 Task: Create a due date automation trigger when advanced on, on the wednesday before a card is due add checklist with checklist "Resume" complete at 11:00 AM.
Action: Mouse moved to (1123, 354)
Screenshot: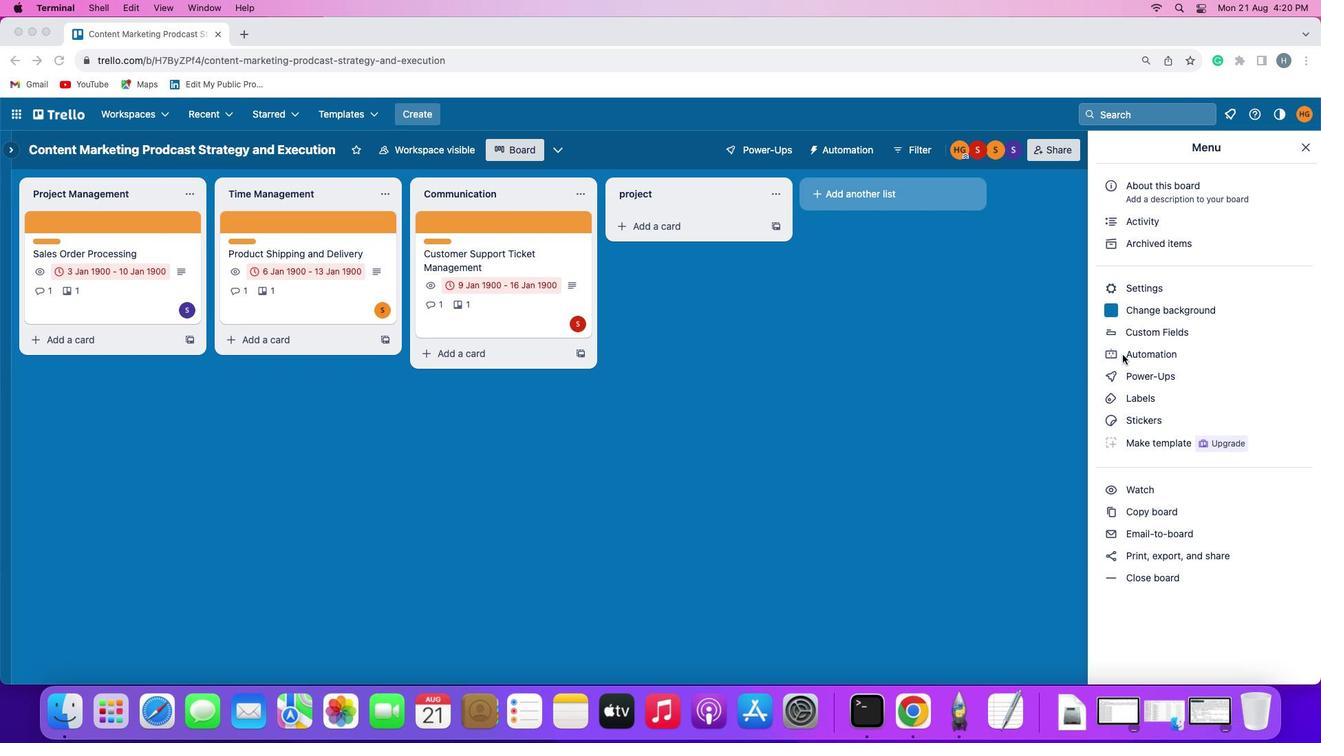 
Action: Mouse pressed left at (1123, 354)
Screenshot: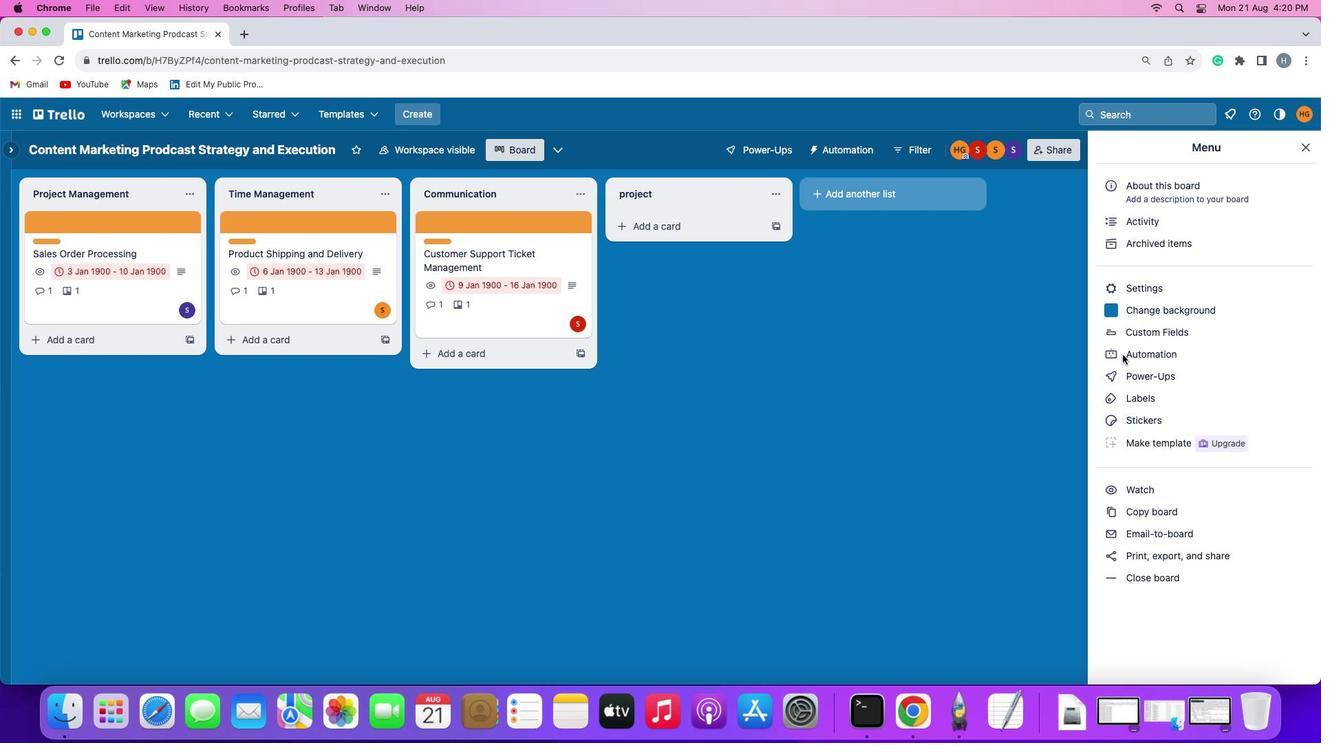 
Action: Mouse moved to (1123, 354)
Screenshot: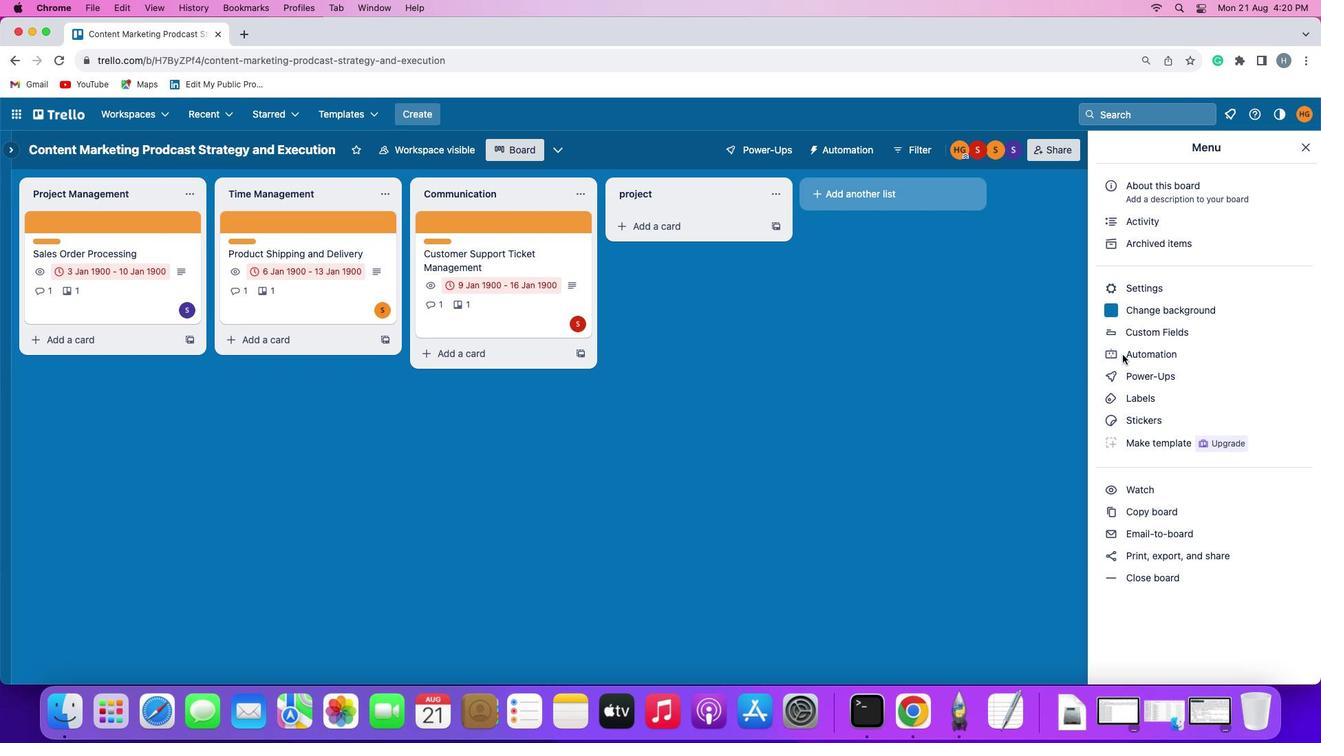 
Action: Mouse pressed left at (1123, 354)
Screenshot: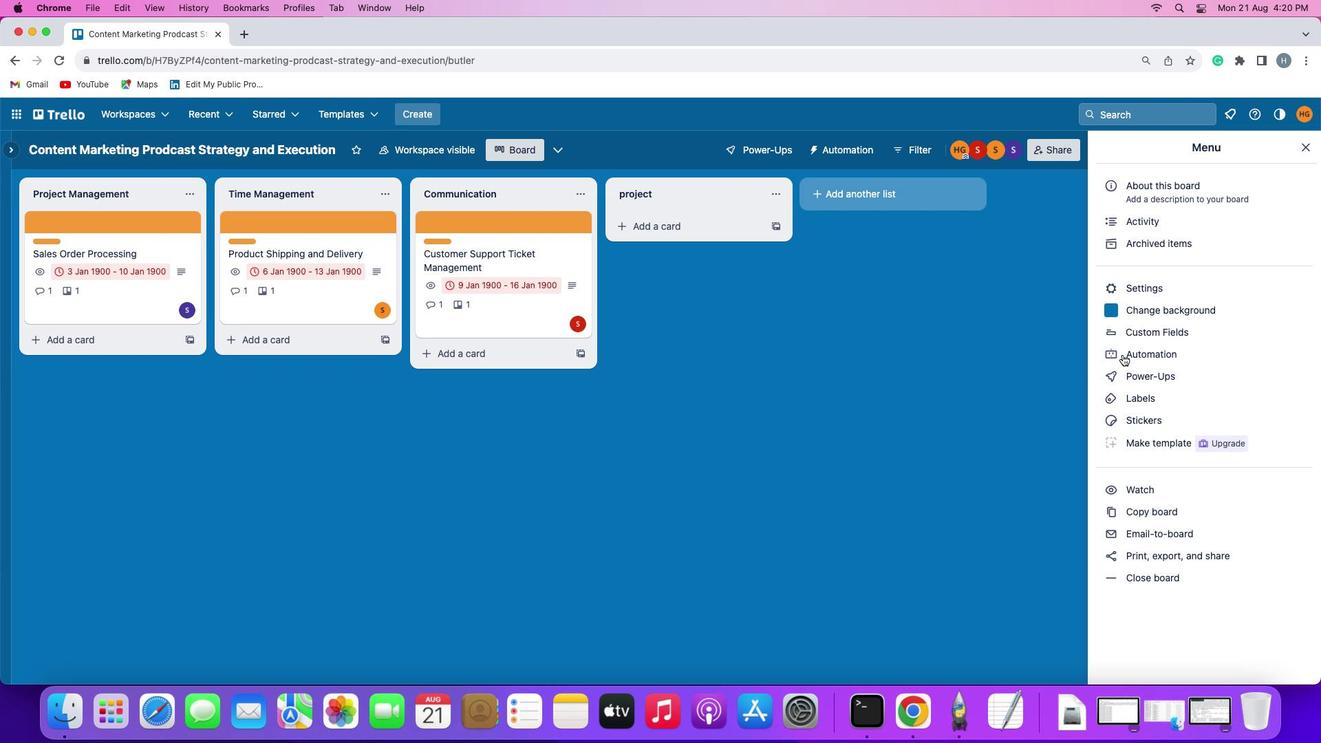 
Action: Mouse moved to (95, 325)
Screenshot: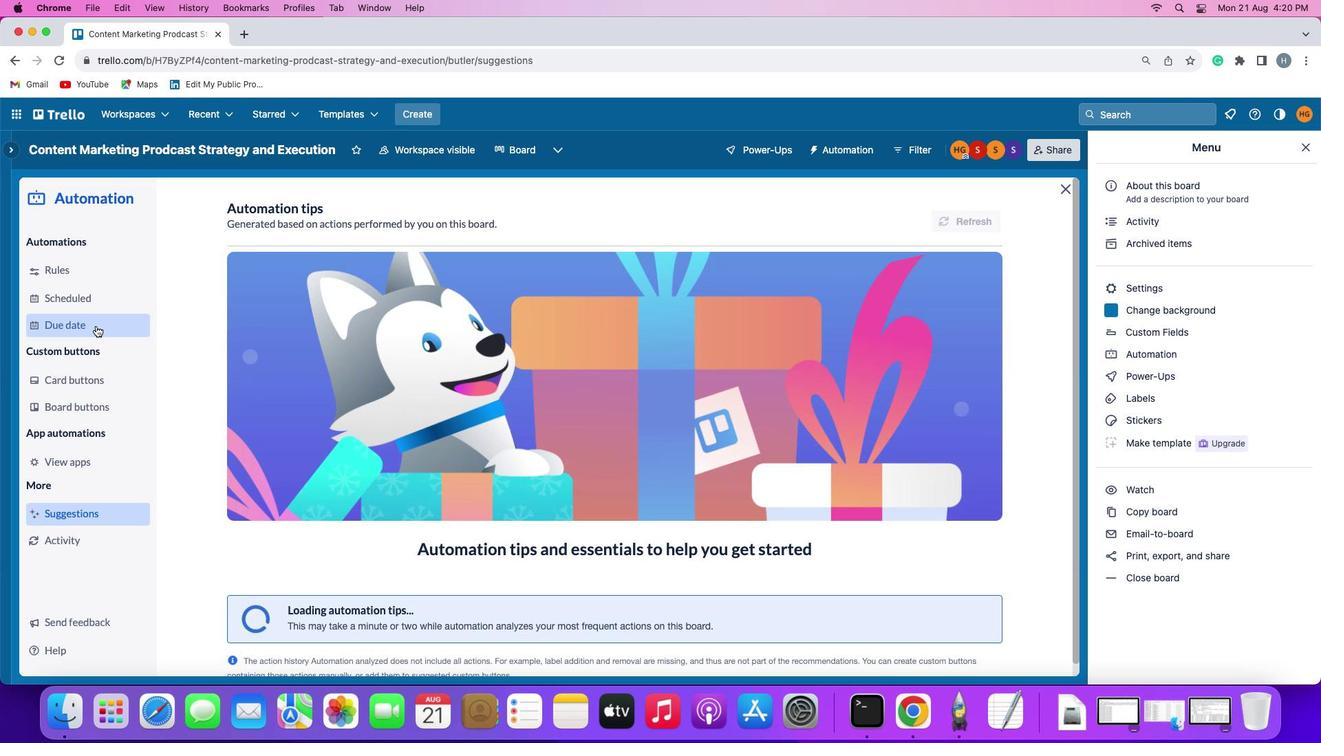 
Action: Mouse pressed left at (95, 325)
Screenshot: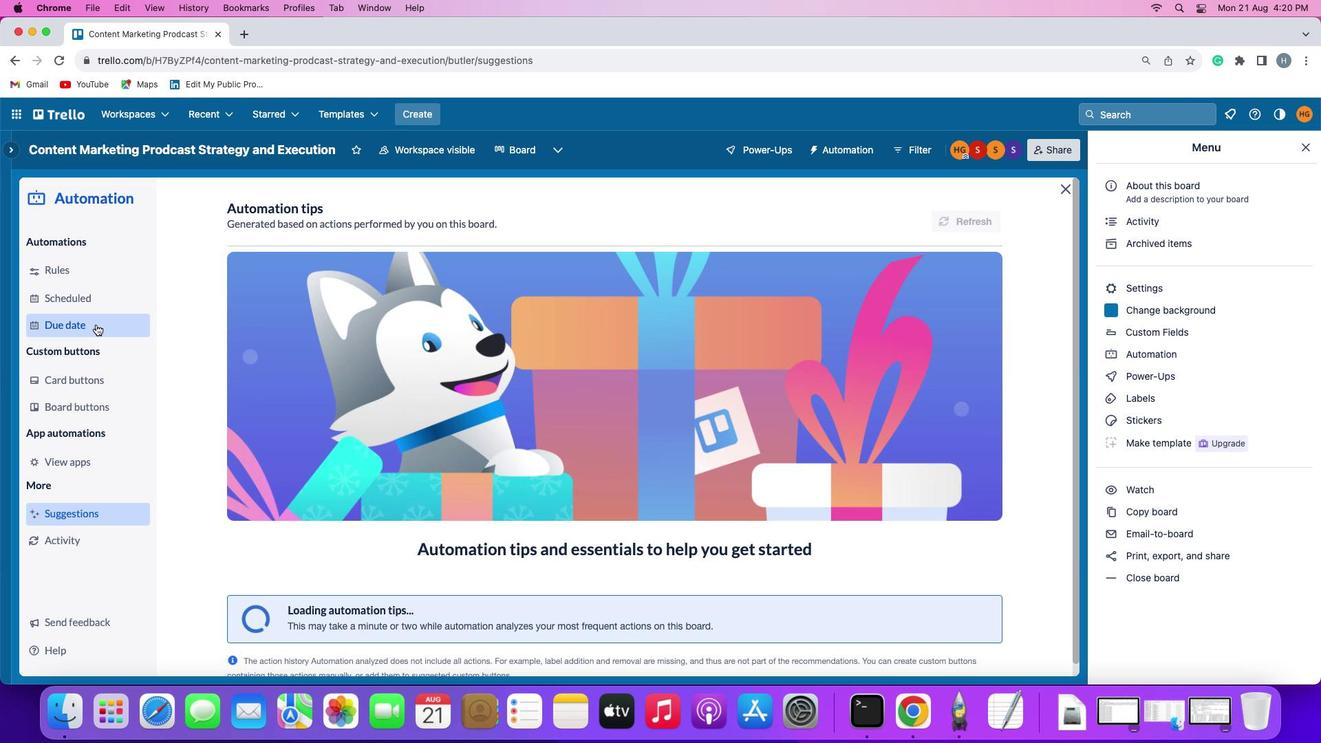 
Action: Mouse moved to (954, 209)
Screenshot: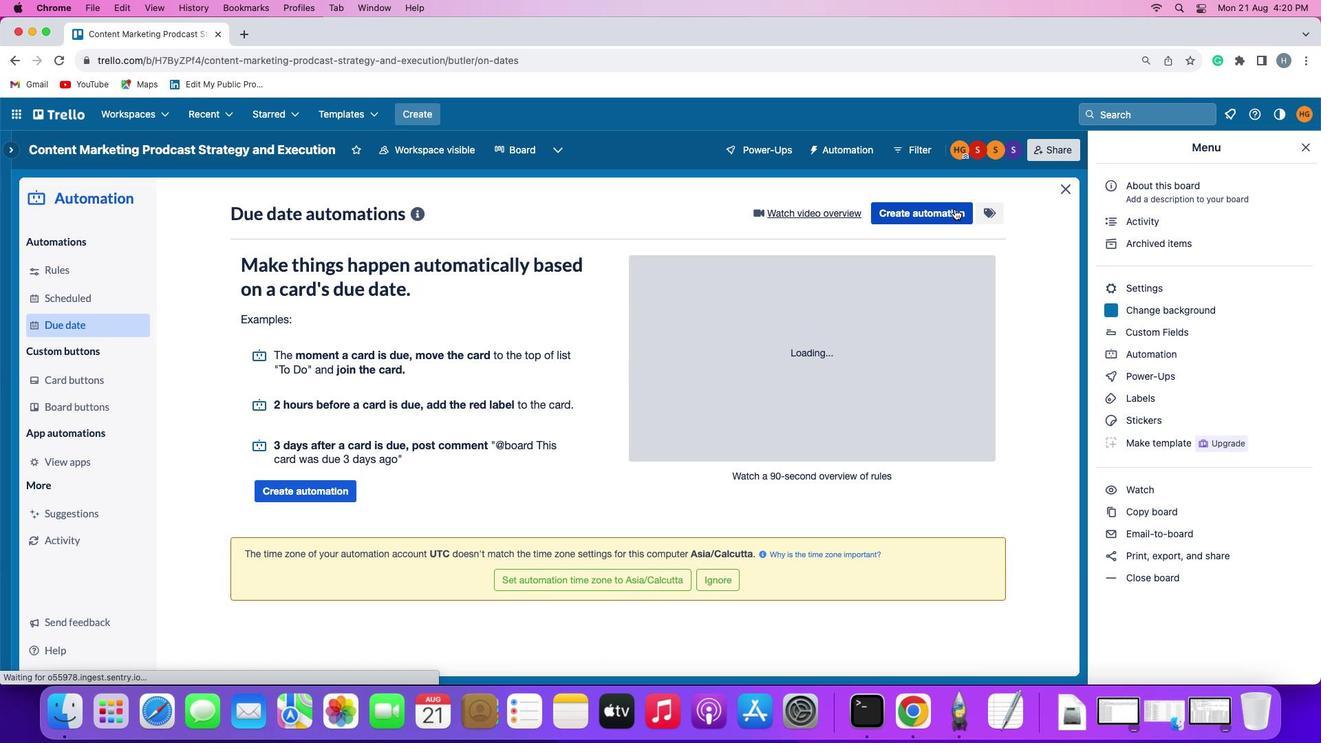 
Action: Mouse pressed left at (954, 209)
Screenshot: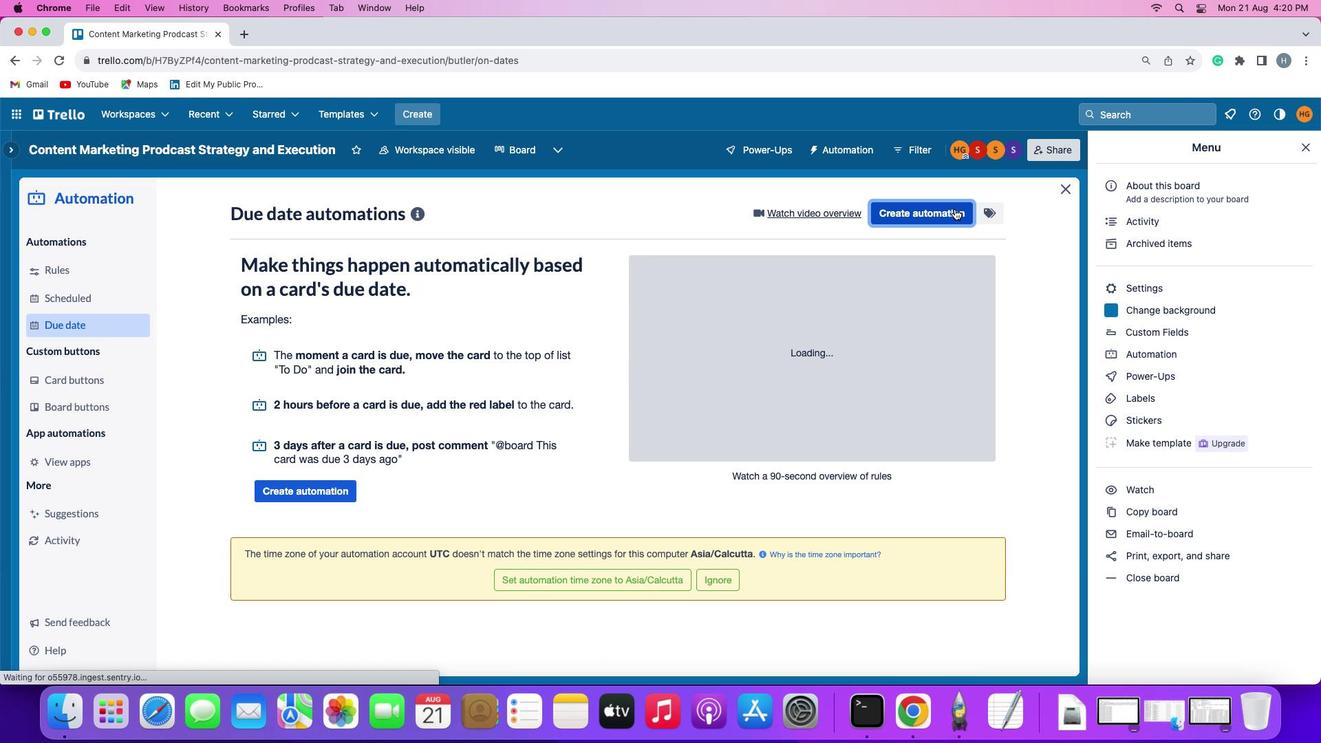 
Action: Mouse moved to (317, 340)
Screenshot: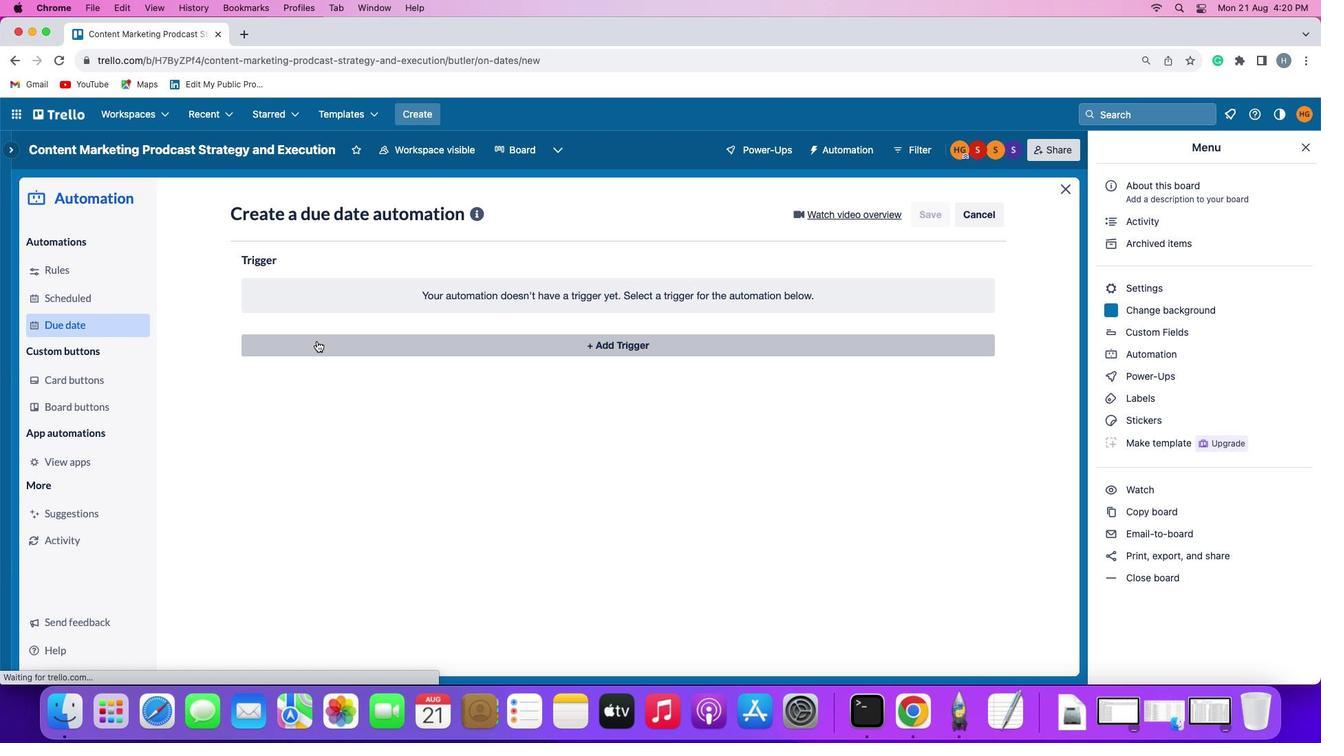 
Action: Mouse pressed left at (317, 340)
Screenshot: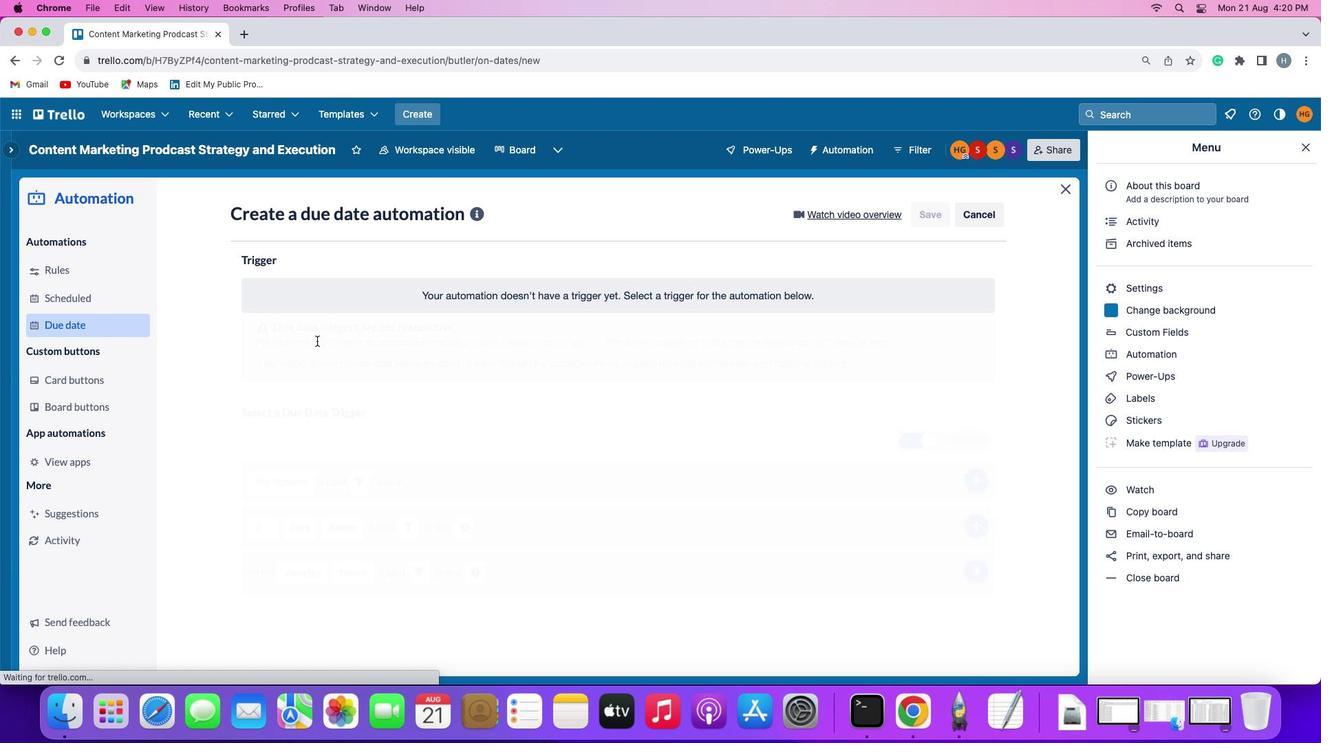 
Action: Mouse moved to (309, 610)
Screenshot: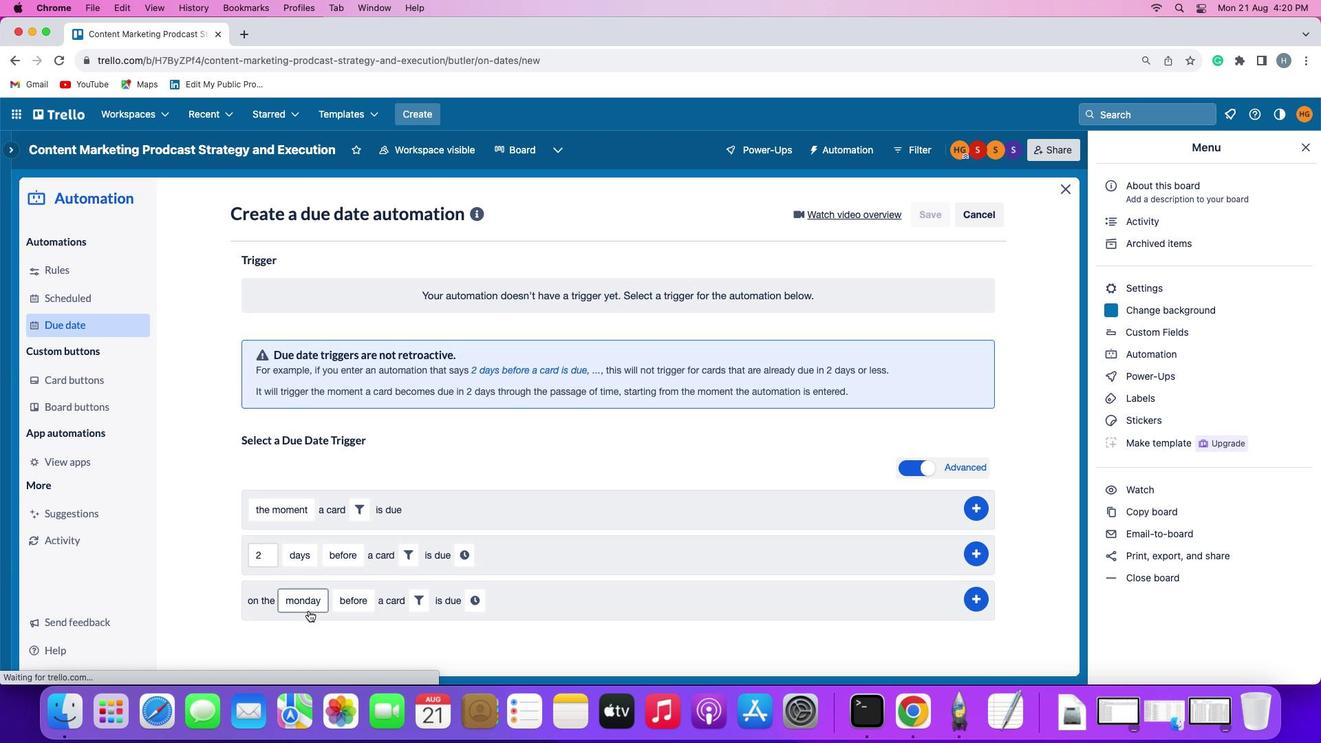 
Action: Mouse pressed left at (309, 610)
Screenshot: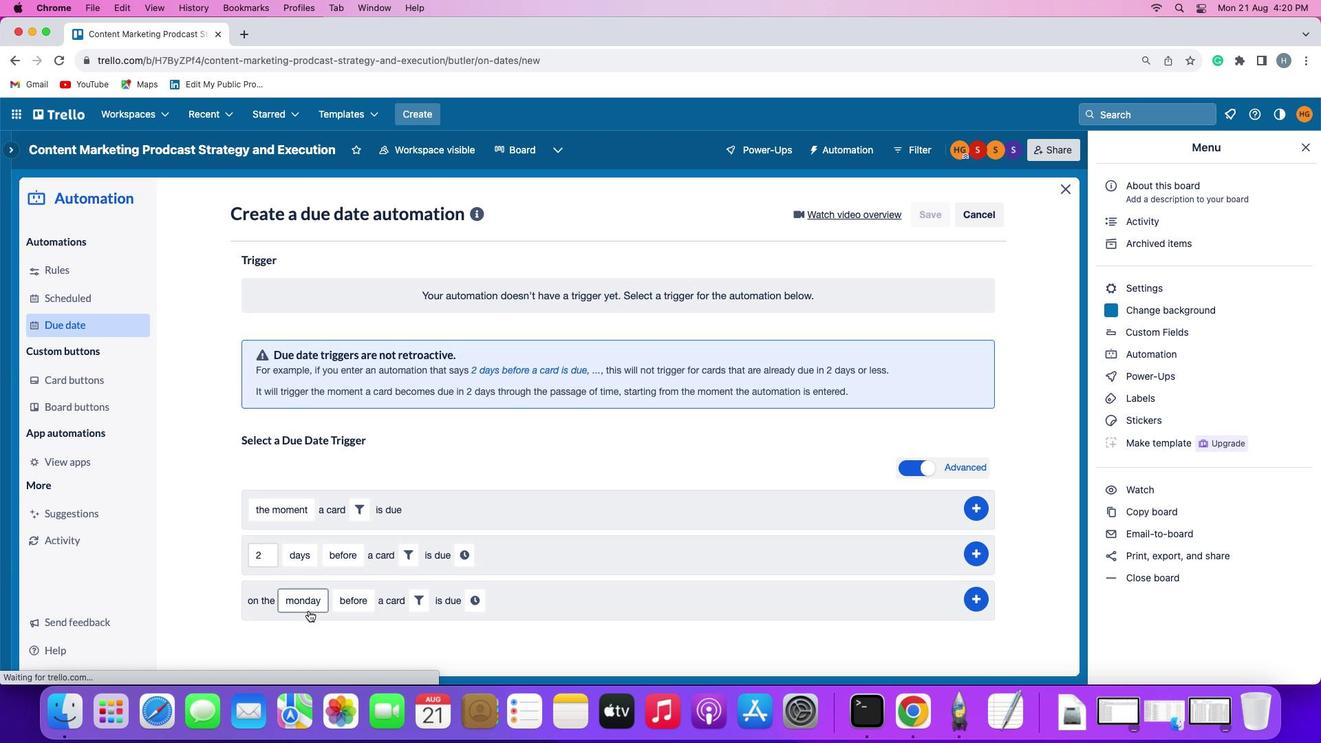 
Action: Mouse moved to (324, 471)
Screenshot: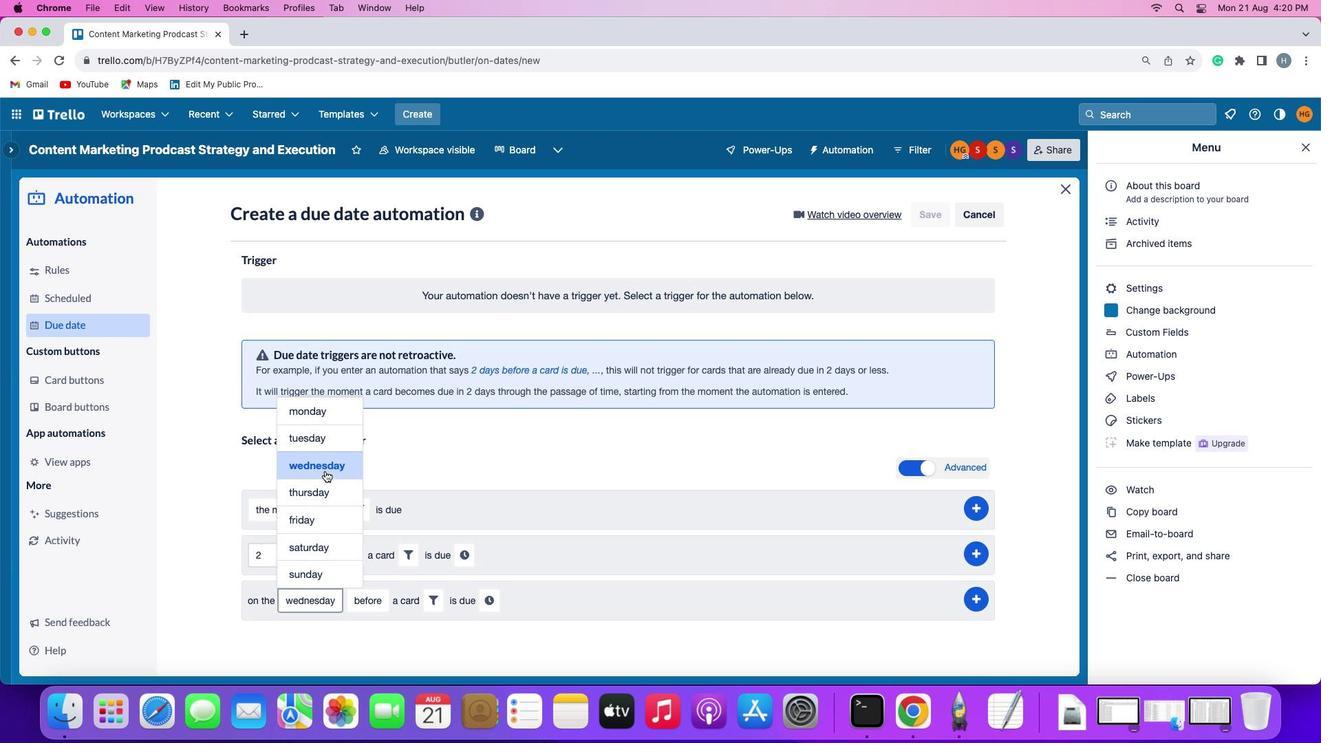 
Action: Mouse pressed left at (324, 471)
Screenshot: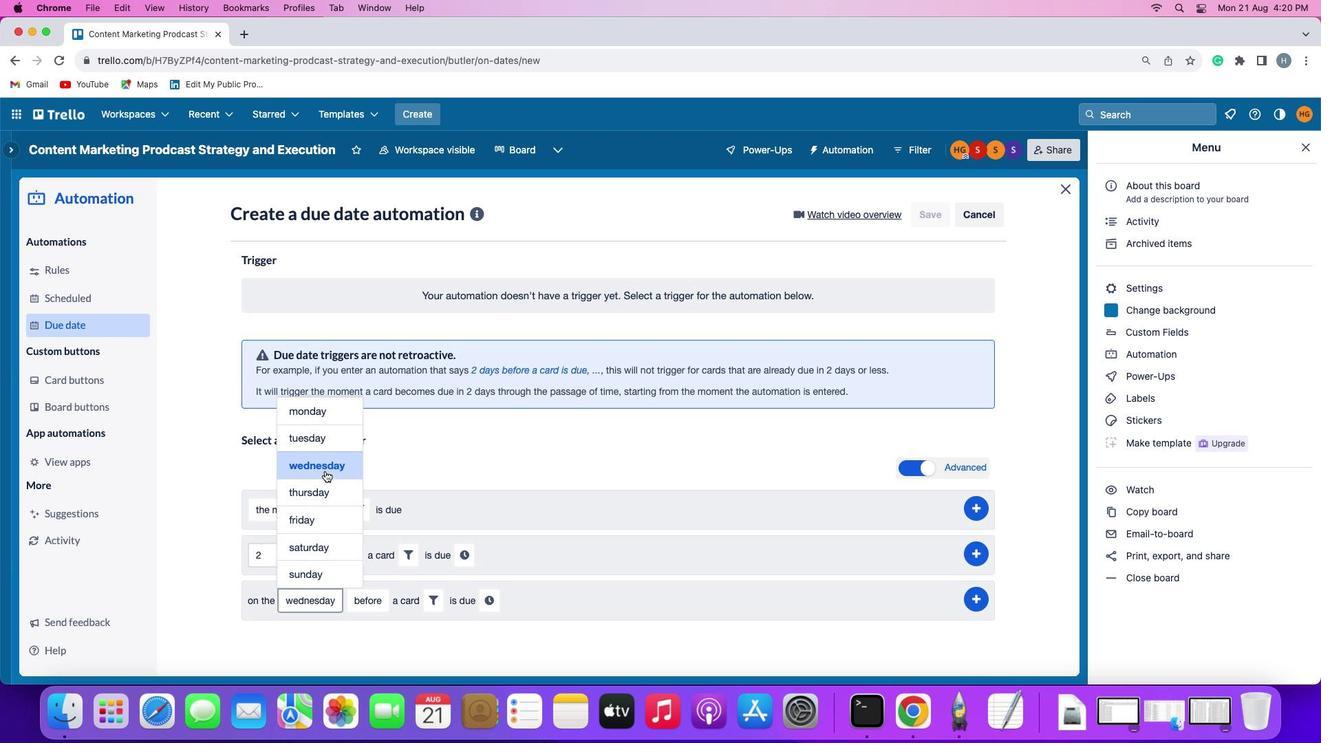 
Action: Mouse moved to (434, 603)
Screenshot: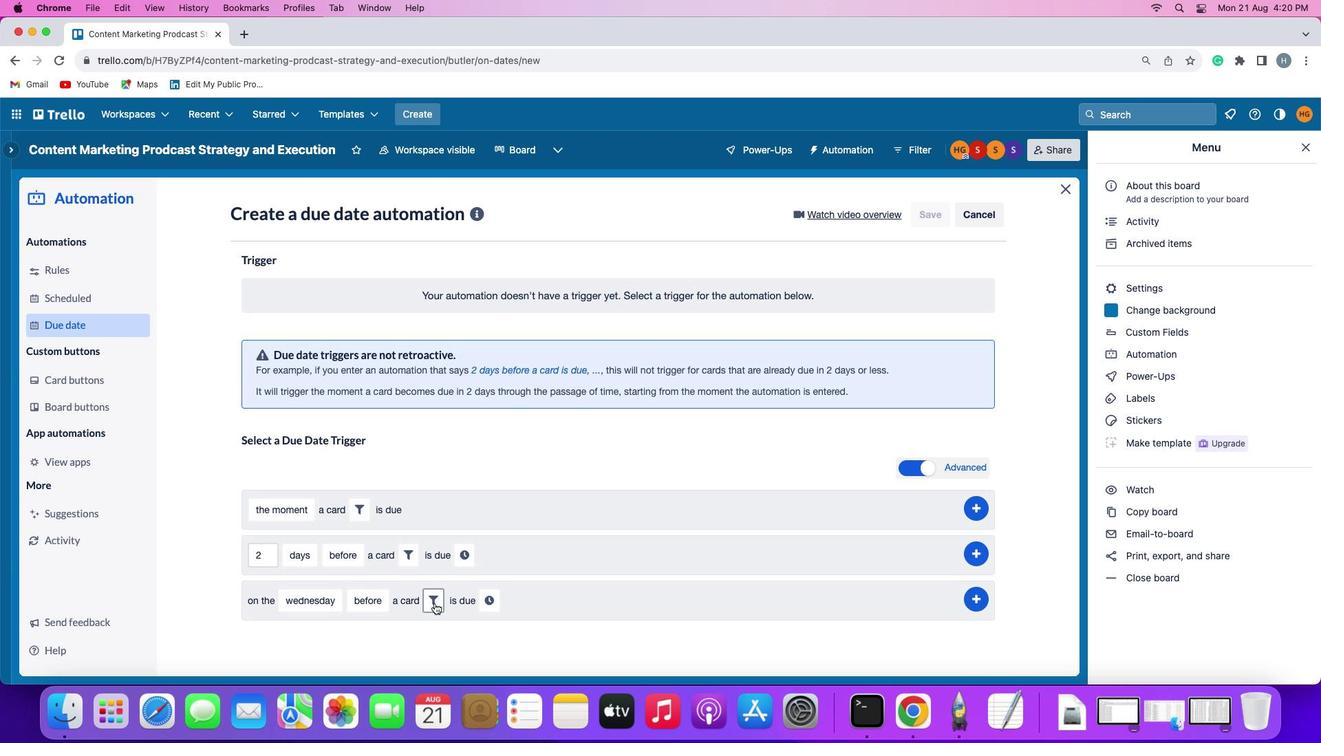
Action: Mouse pressed left at (434, 603)
Screenshot: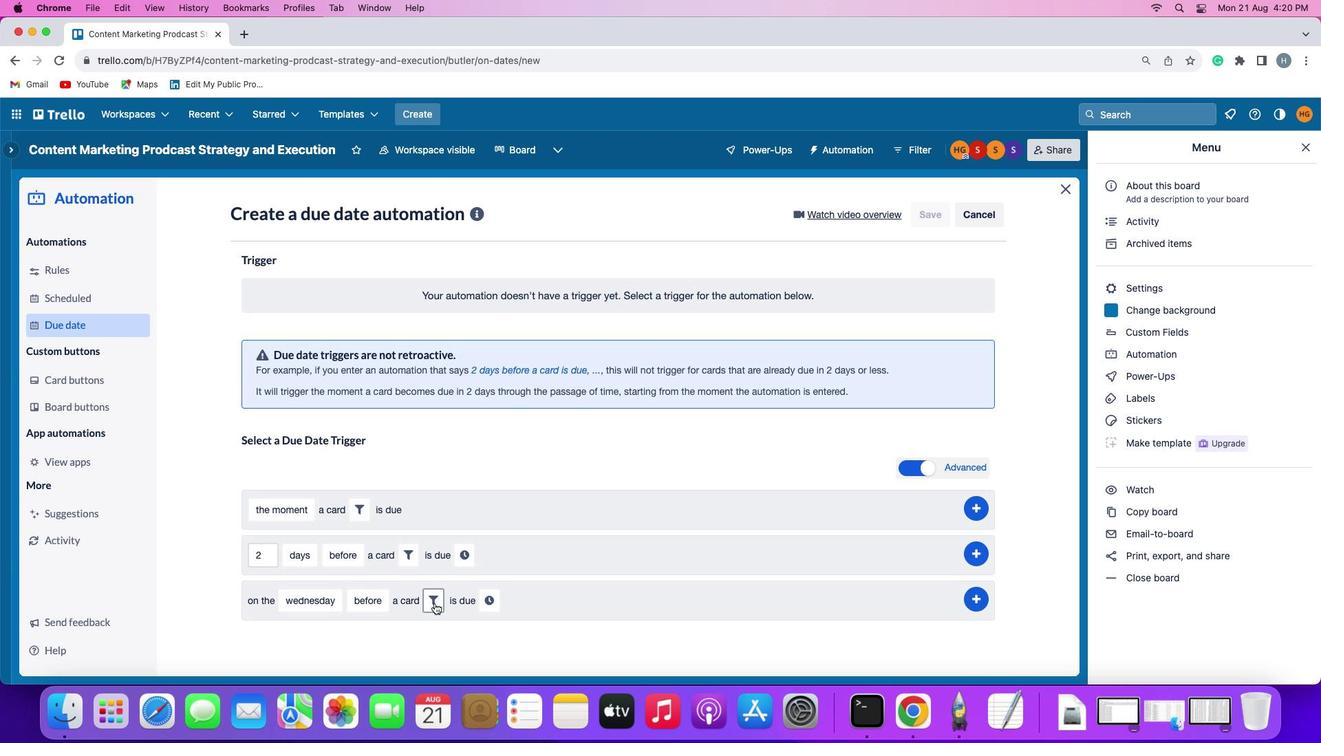 
Action: Mouse moved to (556, 645)
Screenshot: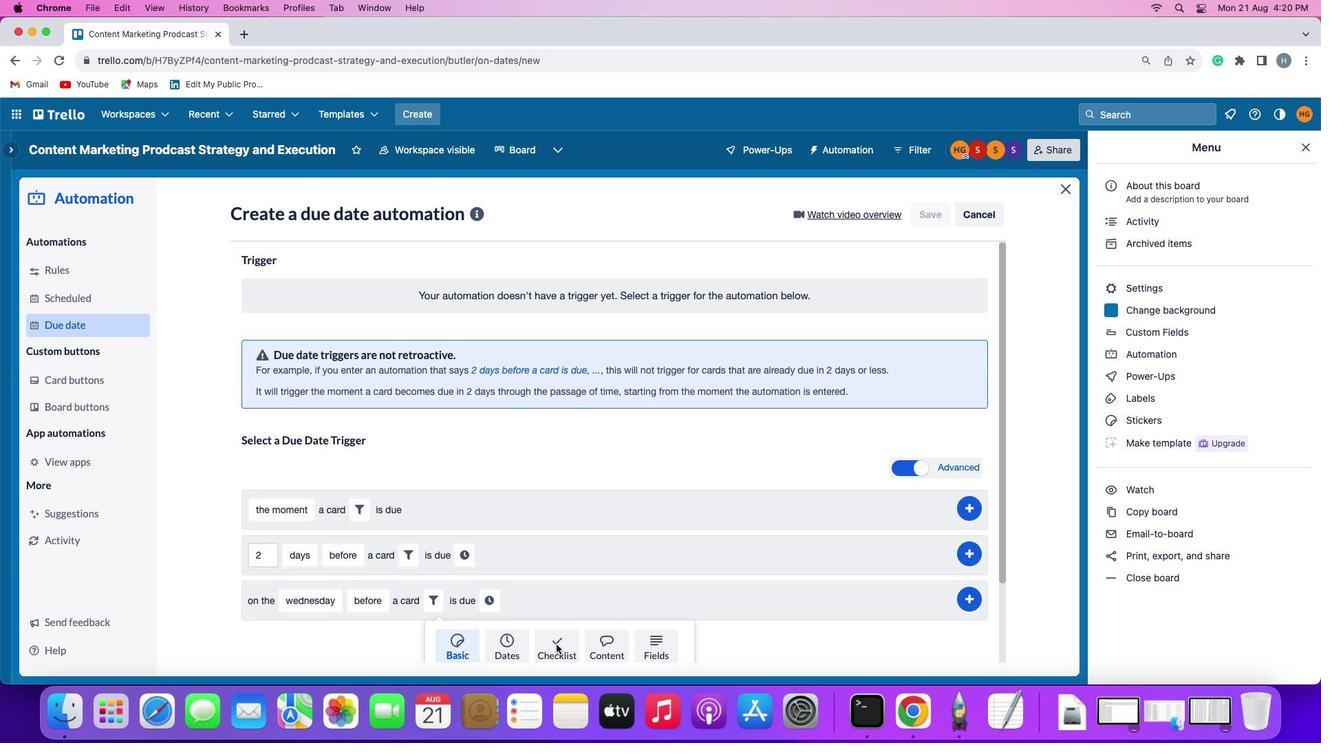 
Action: Mouse pressed left at (556, 645)
Screenshot: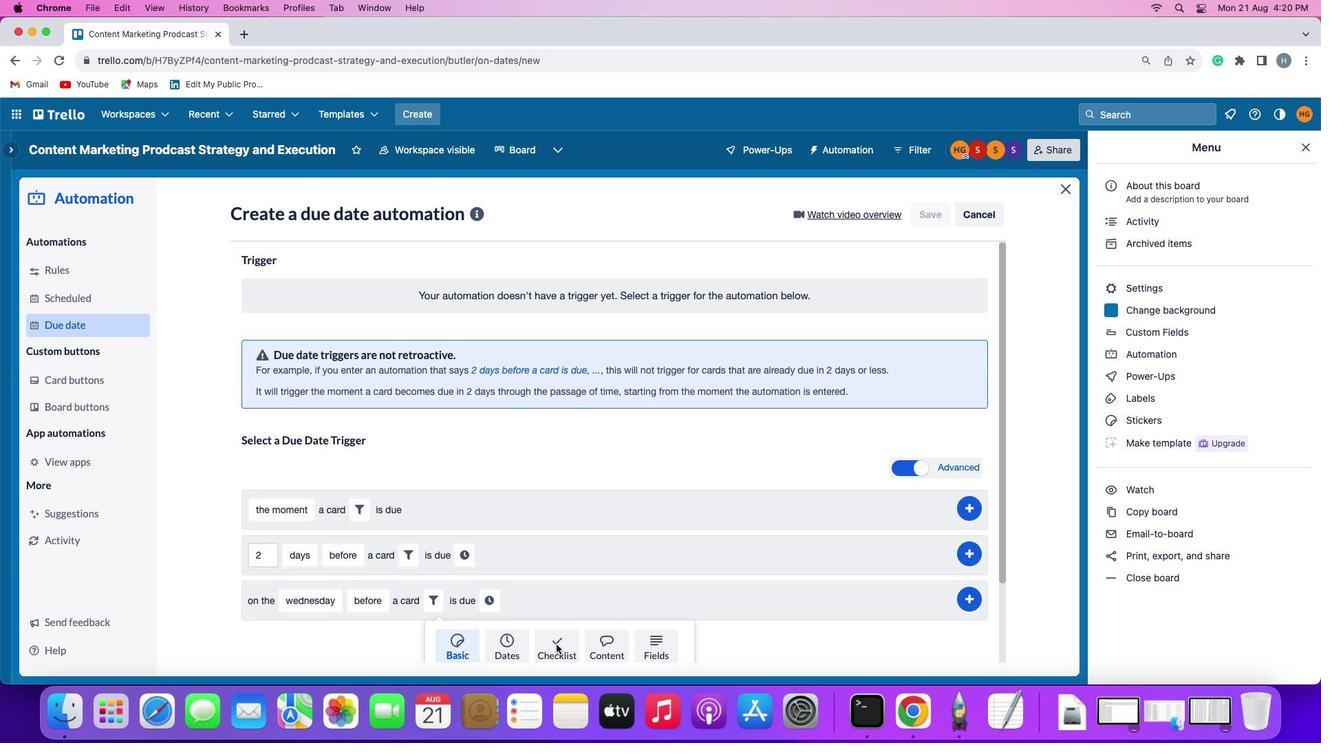 
Action: Mouse moved to (335, 635)
Screenshot: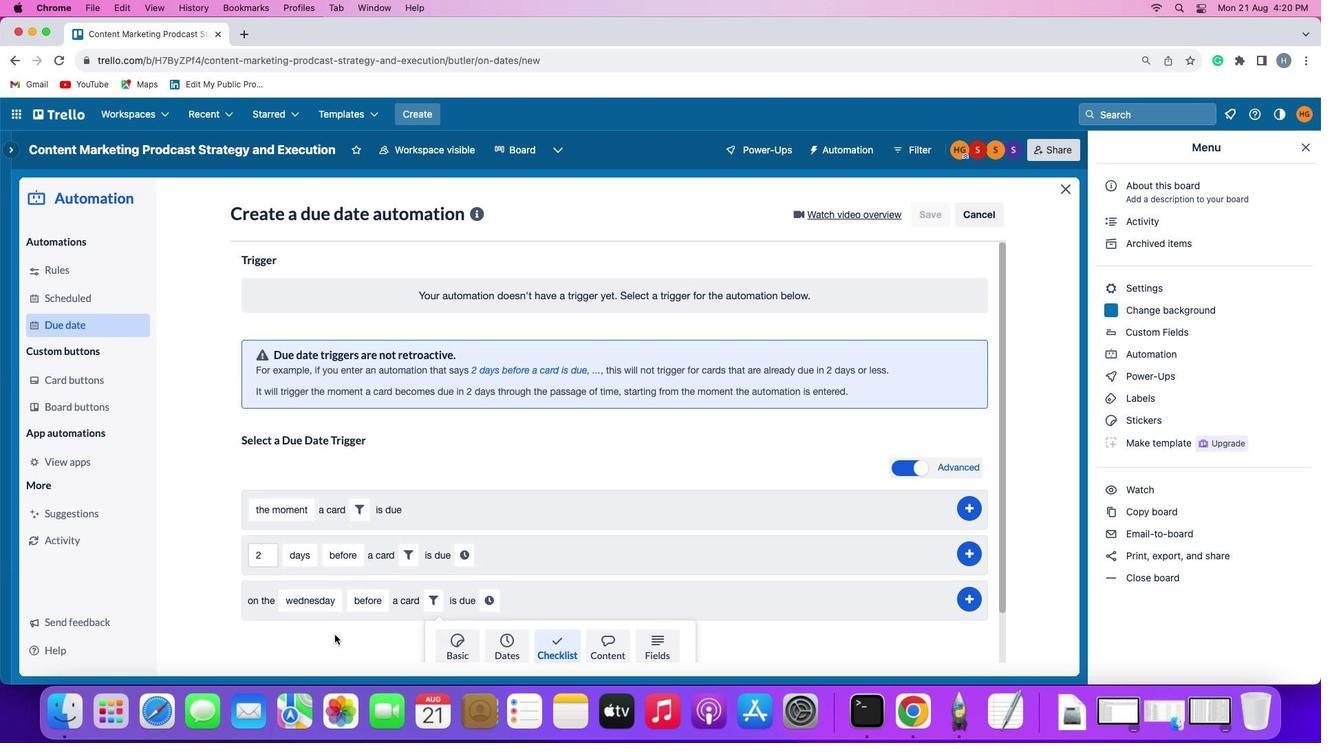 
Action: Mouse scrolled (335, 635) with delta (0, 0)
Screenshot: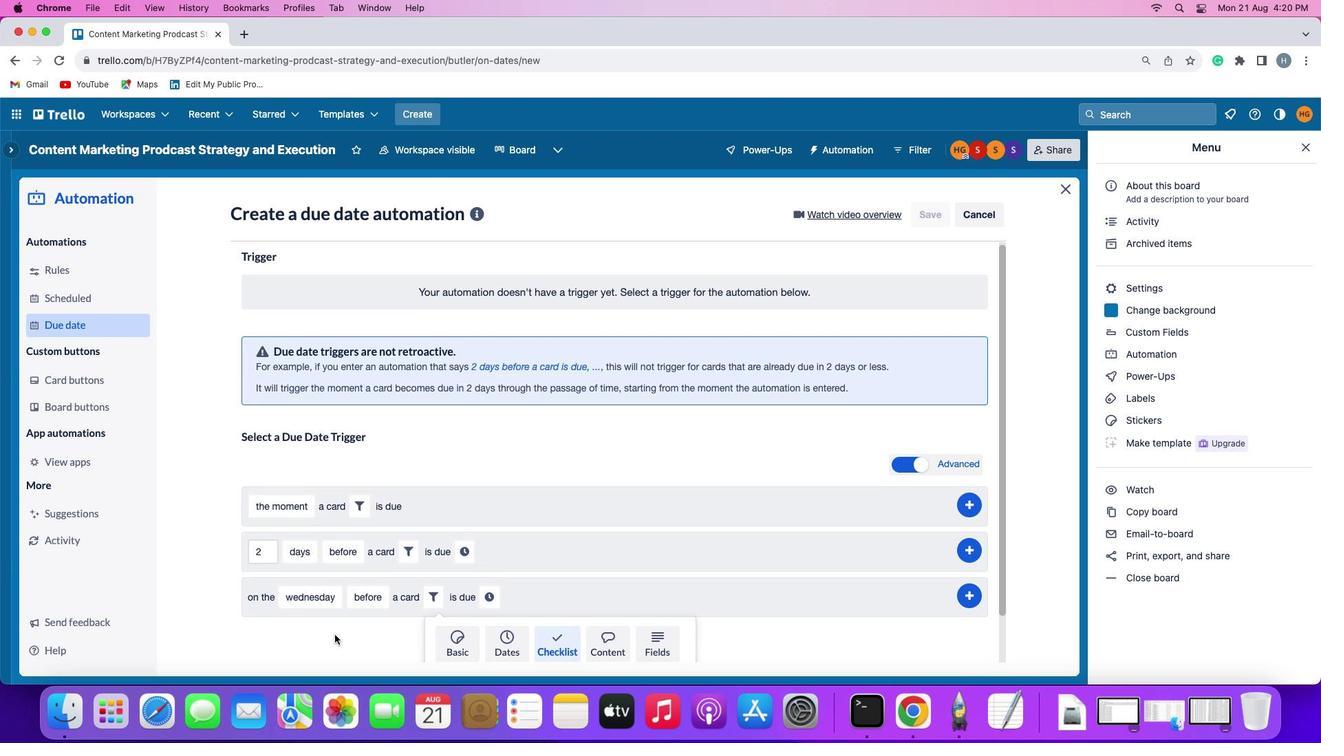 
Action: Mouse scrolled (335, 635) with delta (0, 0)
Screenshot: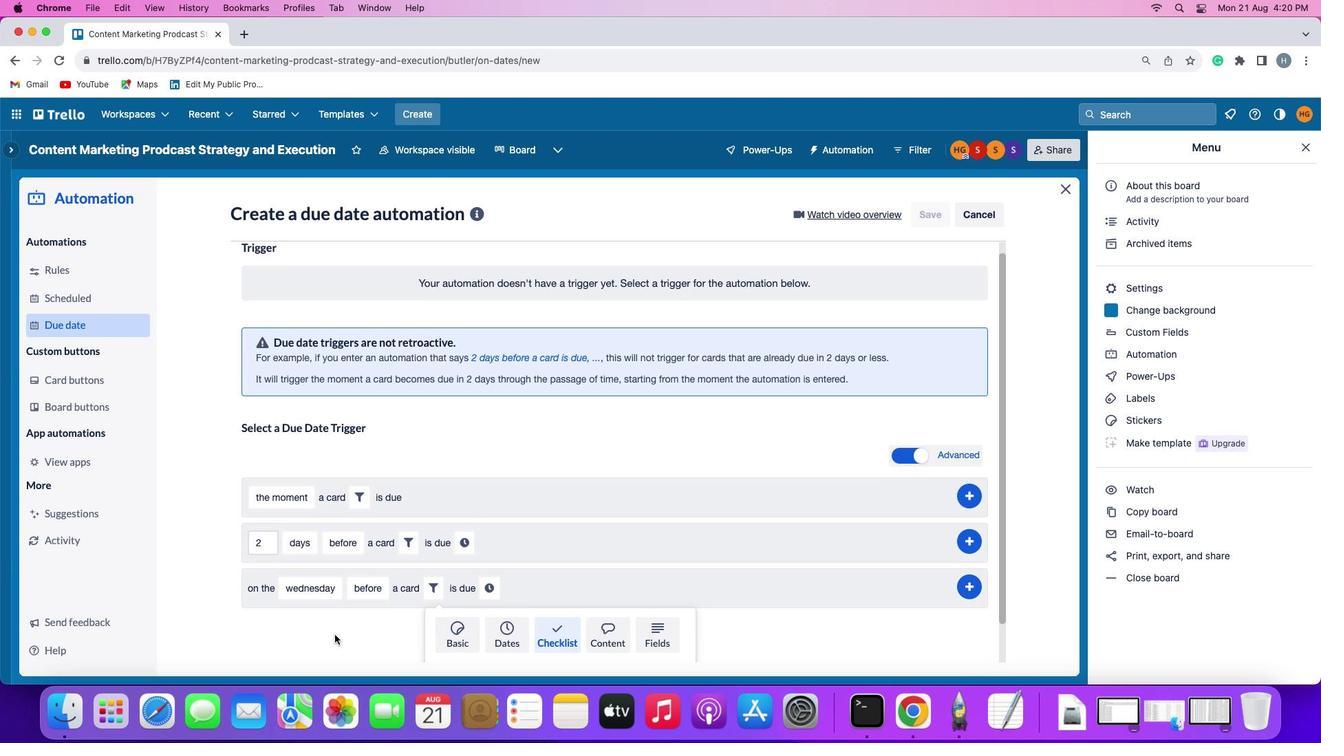 
Action: Mouse scrolled (335, 635) with delta (0, -2)
Screenshot: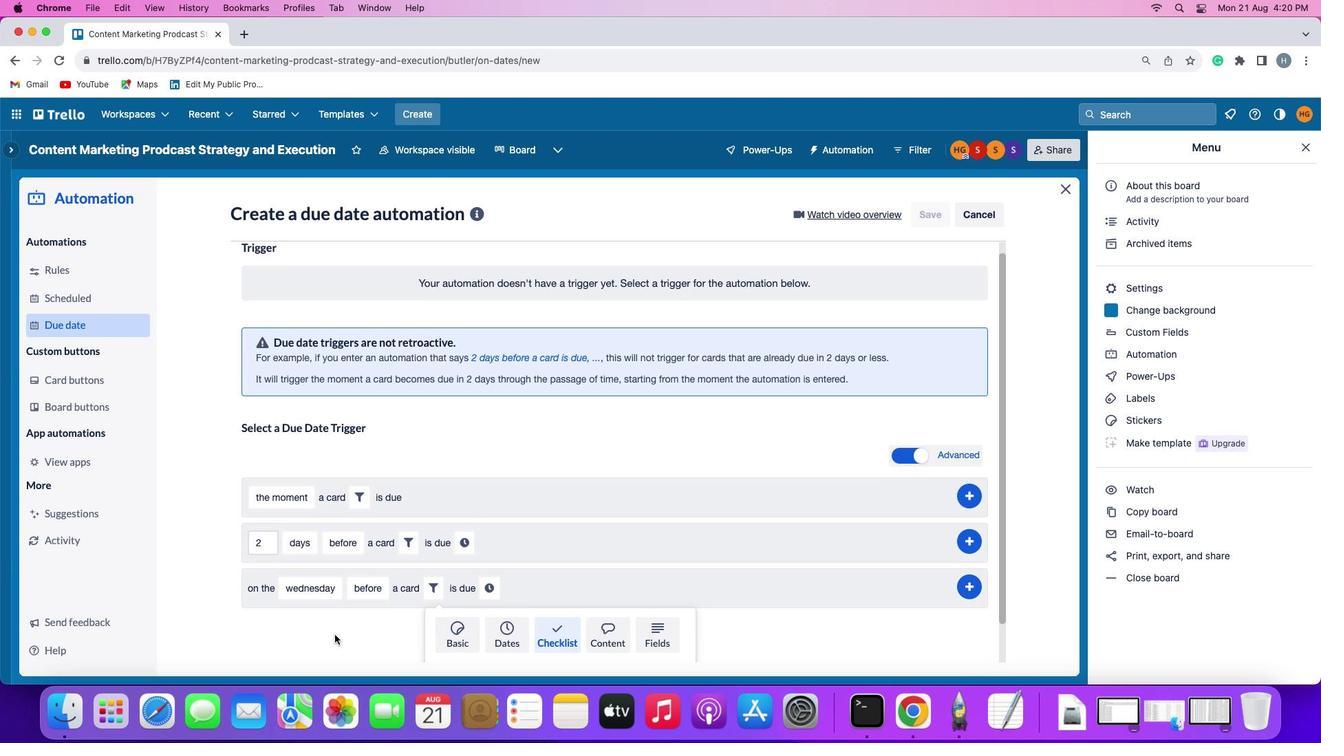 
Action: Mouse scrolled (335, 635) with delta (0, -3)
Screenshot: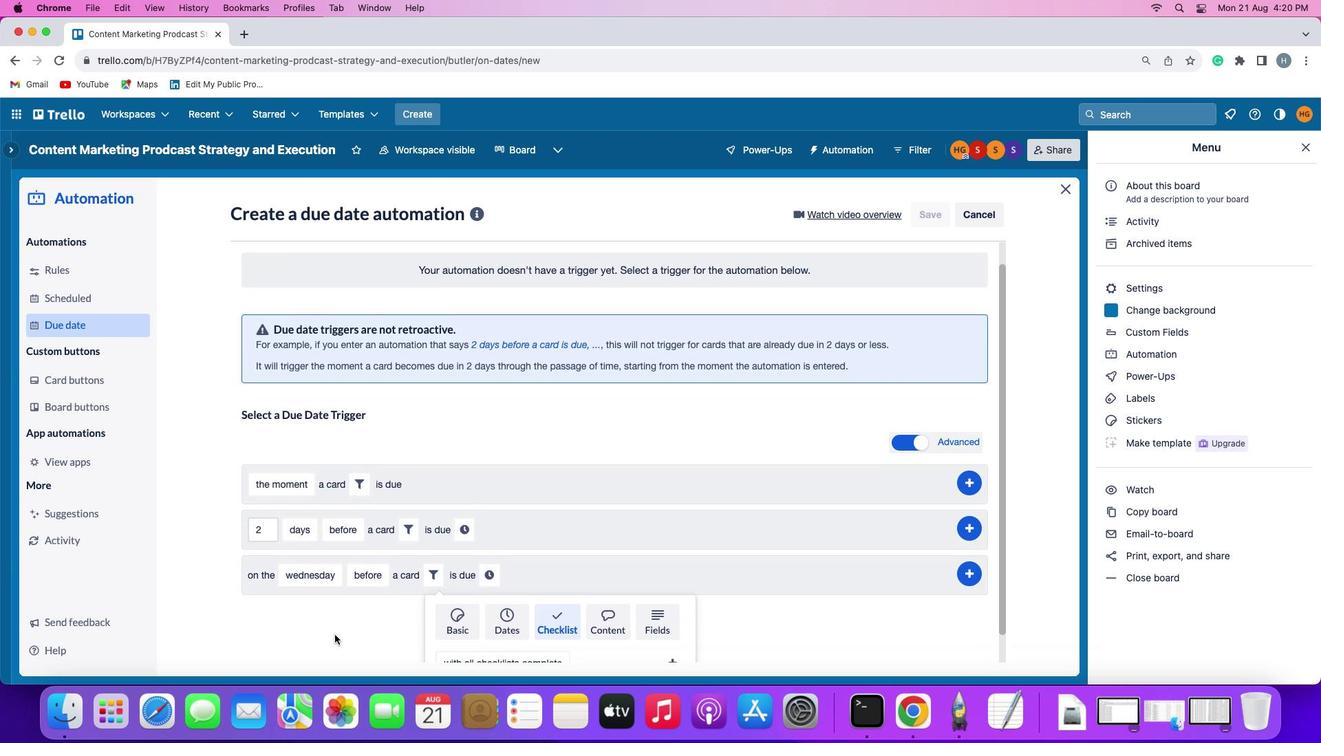 
Action: Mouse scrolled (335, 635) with delta (0, 0)
Screenshot: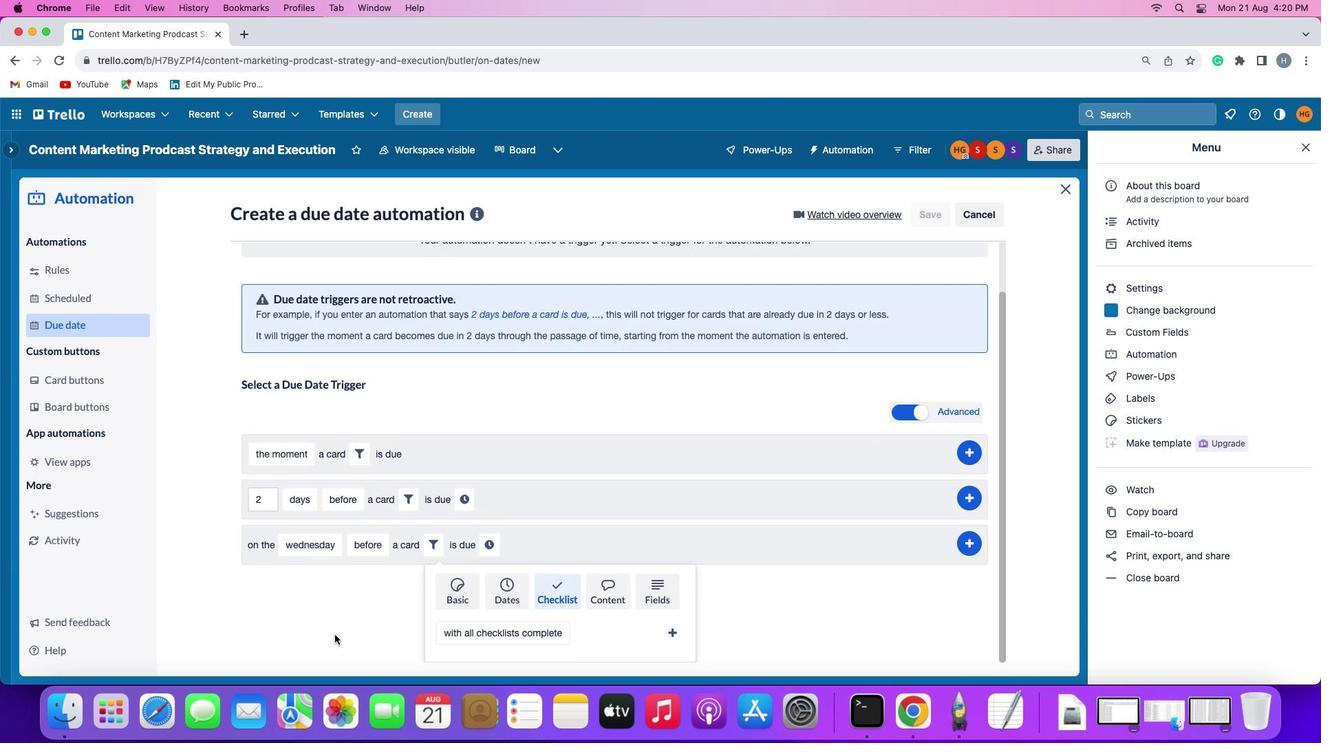 
Action: Mouse scrolled (335, 635) with delta (0, 0)
Screenshot: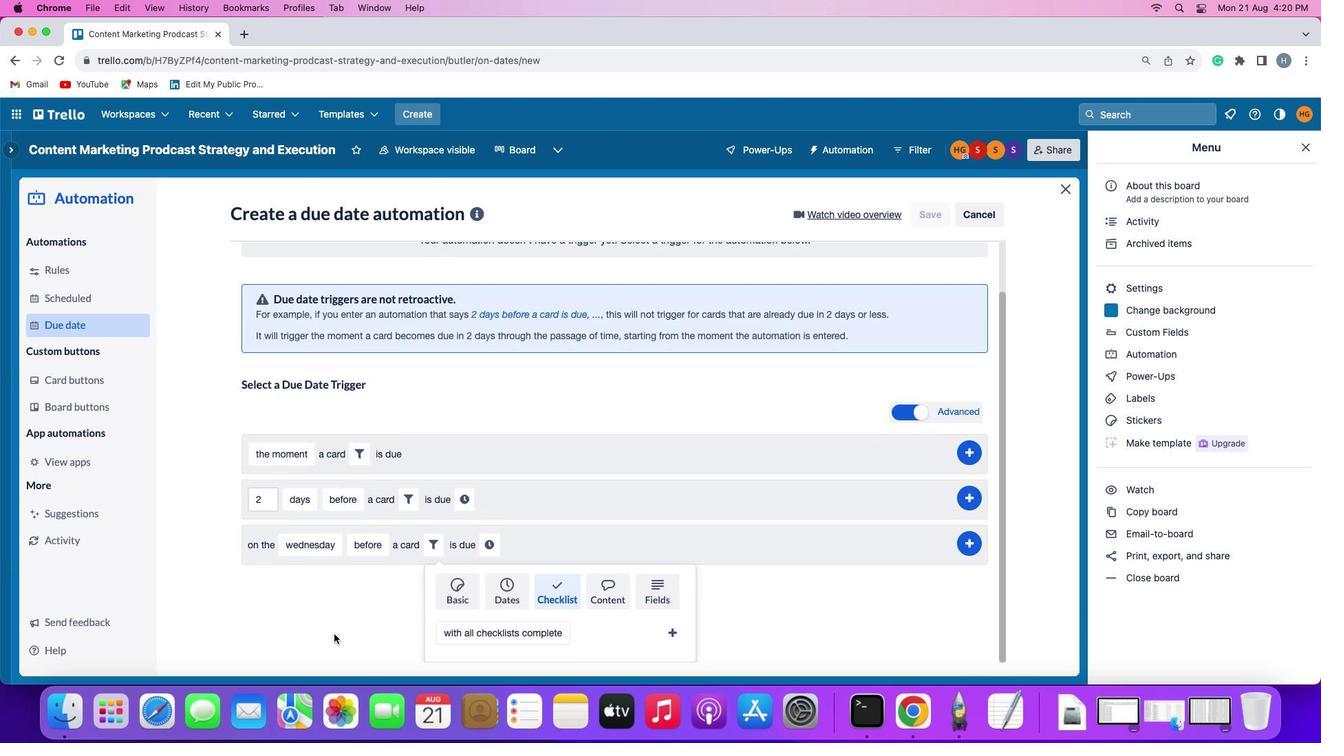 
Action: Mouse scrolled (335, 635) with delta (0, -1)
Screenshot: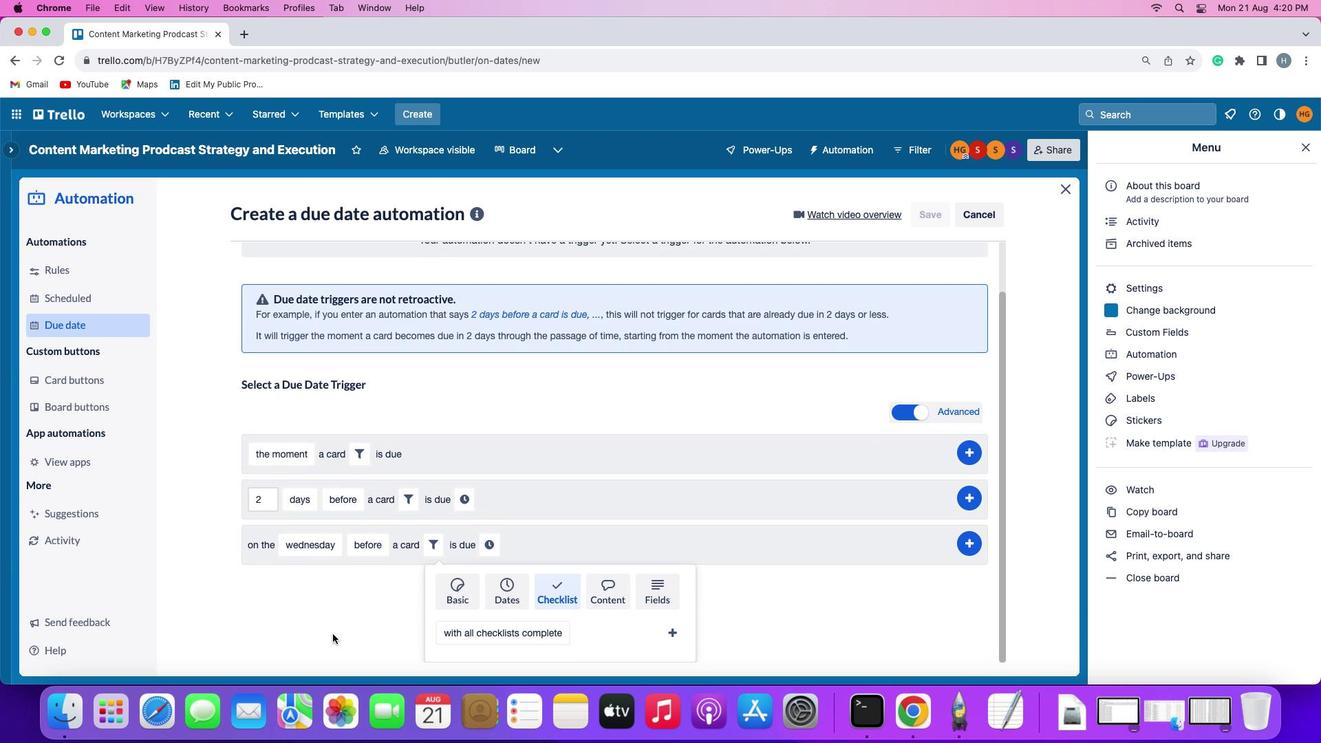 
Action: Mouse moved to (472, 634)
Screenshot: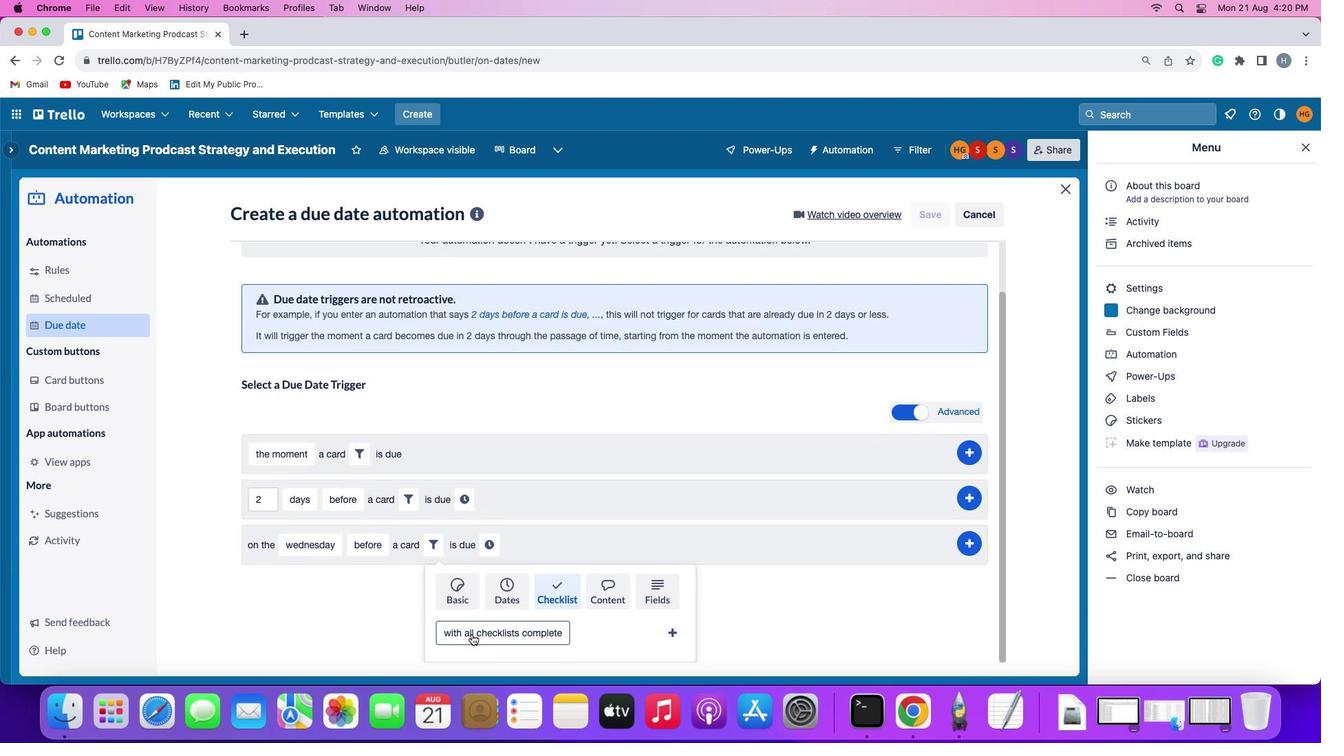 
Action: Mouse pressed left at (472, 634)
Screenshot: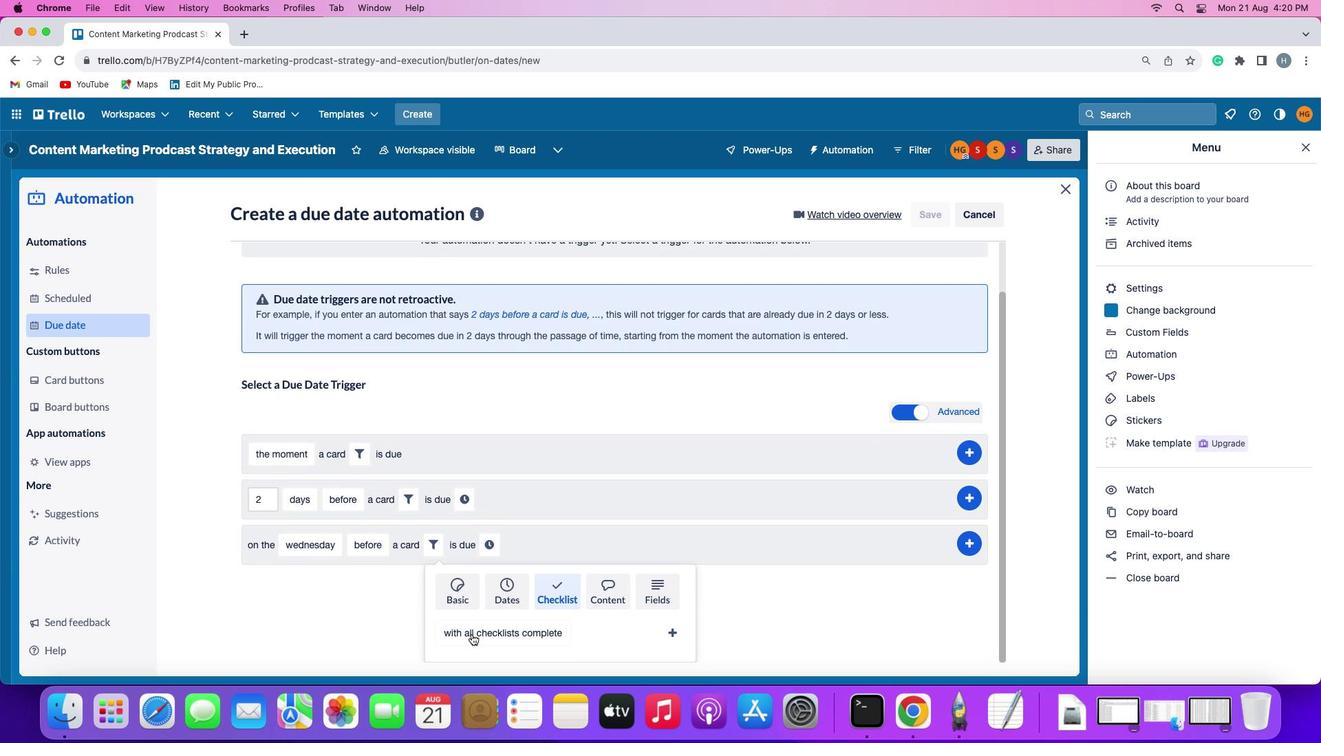 
Action: Mouse moved to (503, 553)
Screenshot: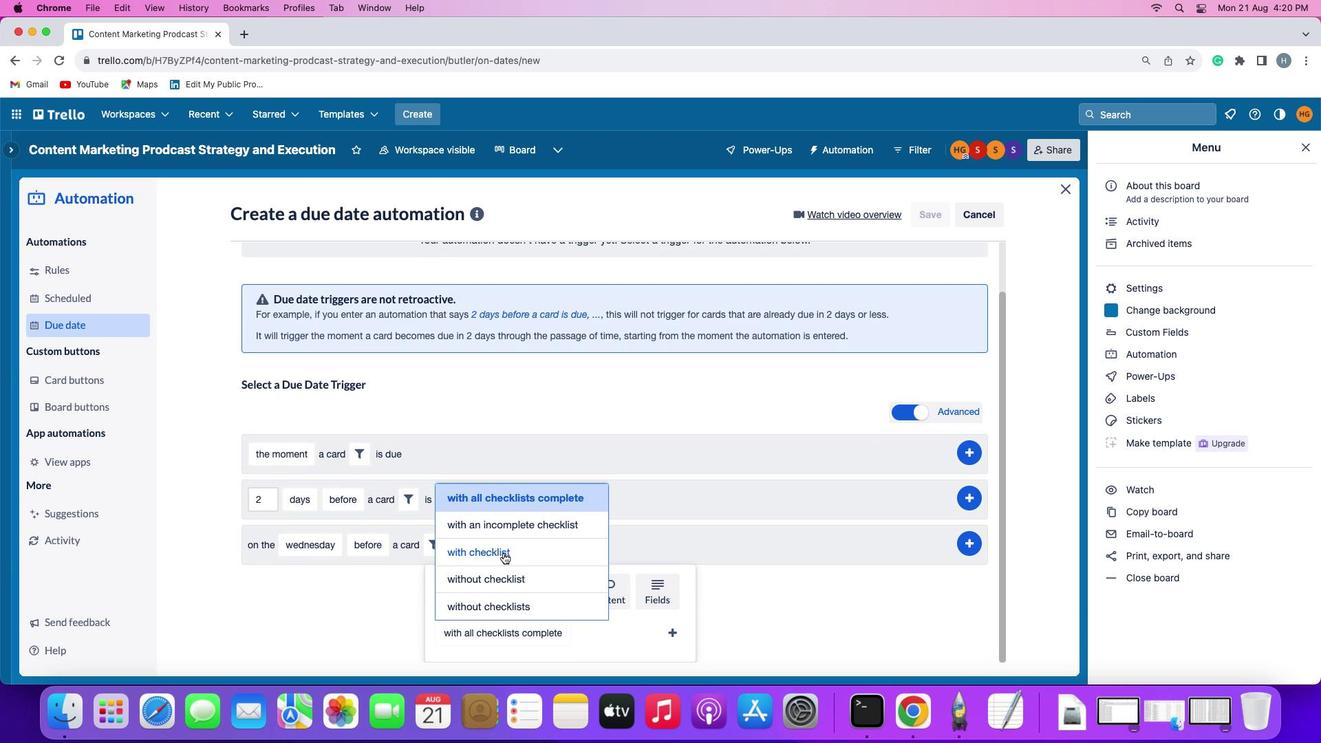 
Action: Mouse pressed left at (503, 553)
Screenshot: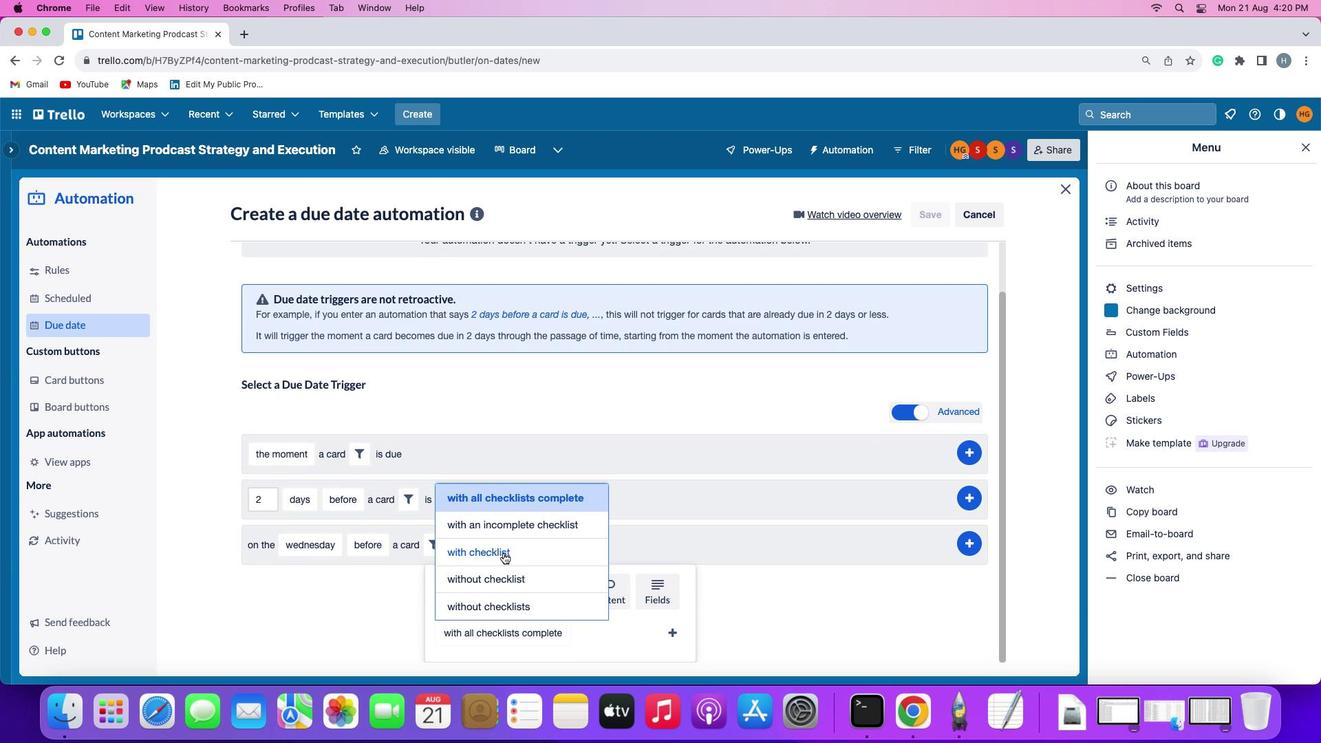 
Action: Mouse moved to (560, 637)
Screenshot: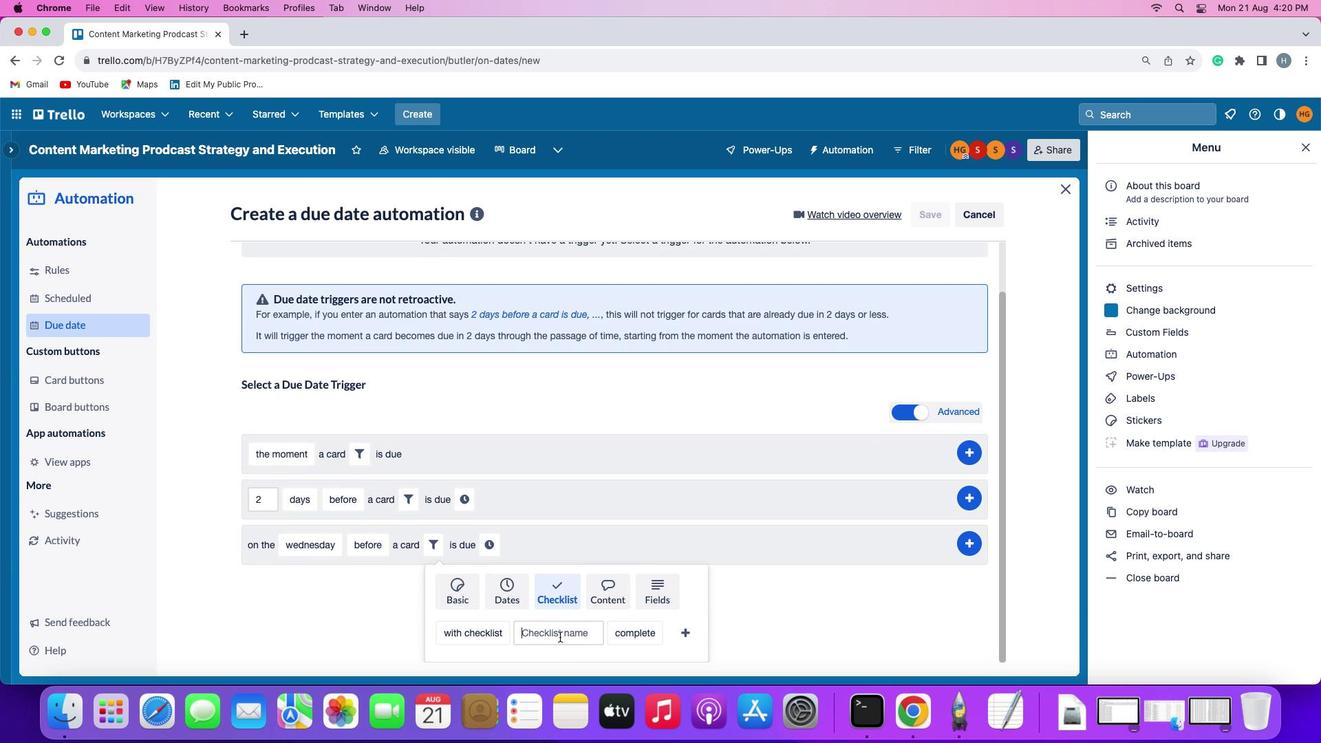 
Action: Mouse pressed left at (560, 637)
Screenshot: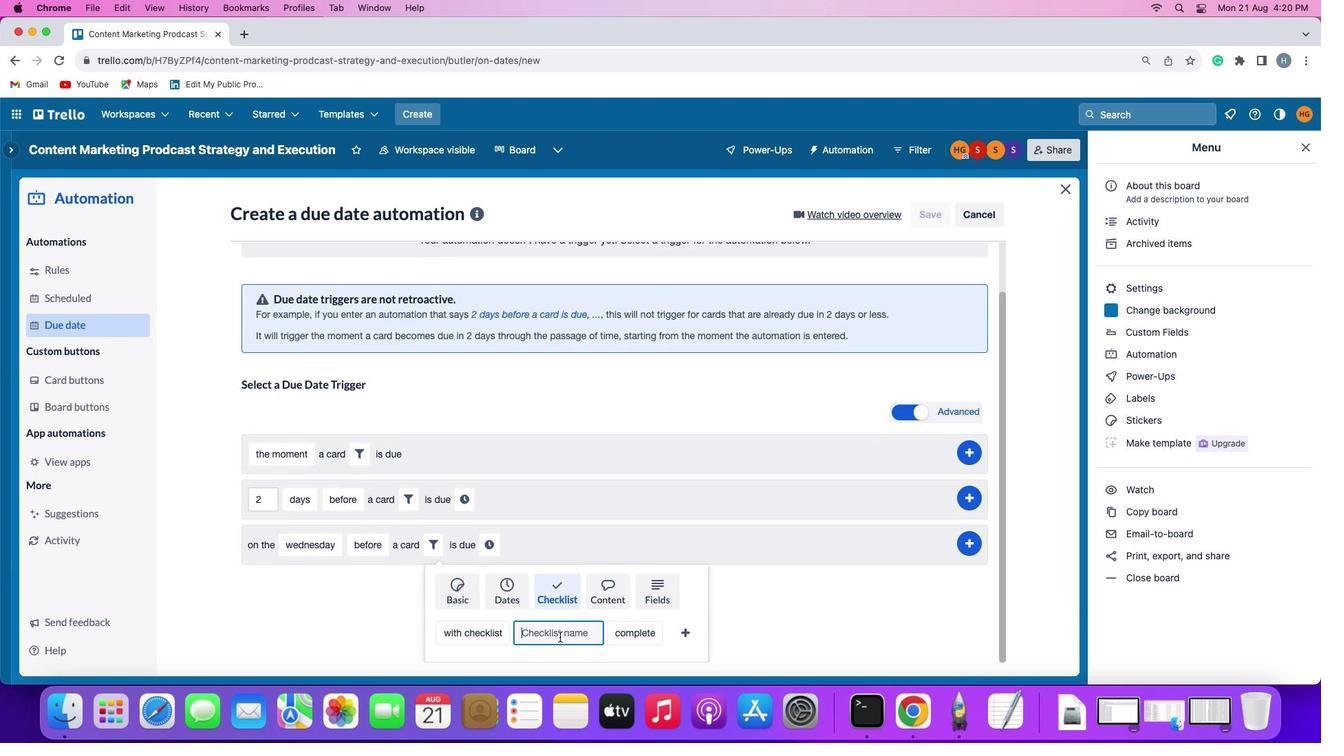 
Action: Mouse moved to (560, 637)
Screenshot: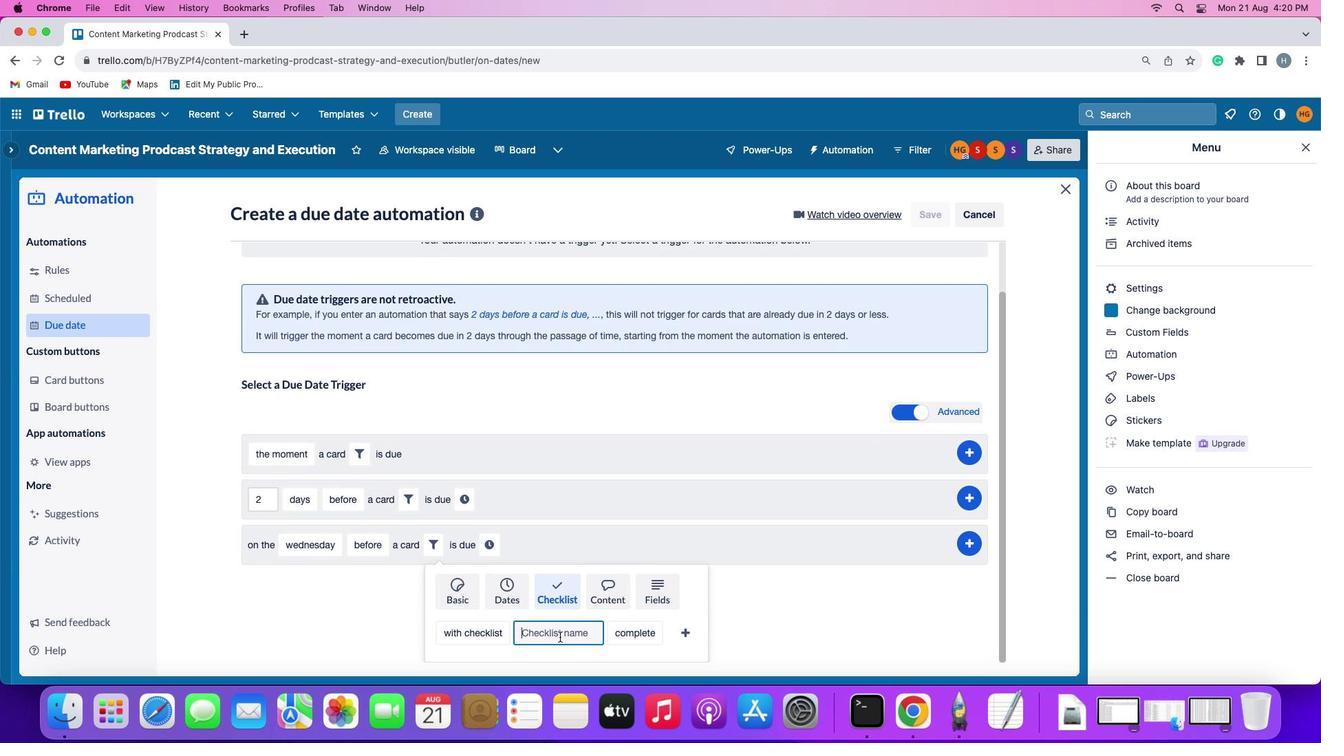 
Action: Key pressed Key.shift'R''e''s''u''m''e'
Screenshot: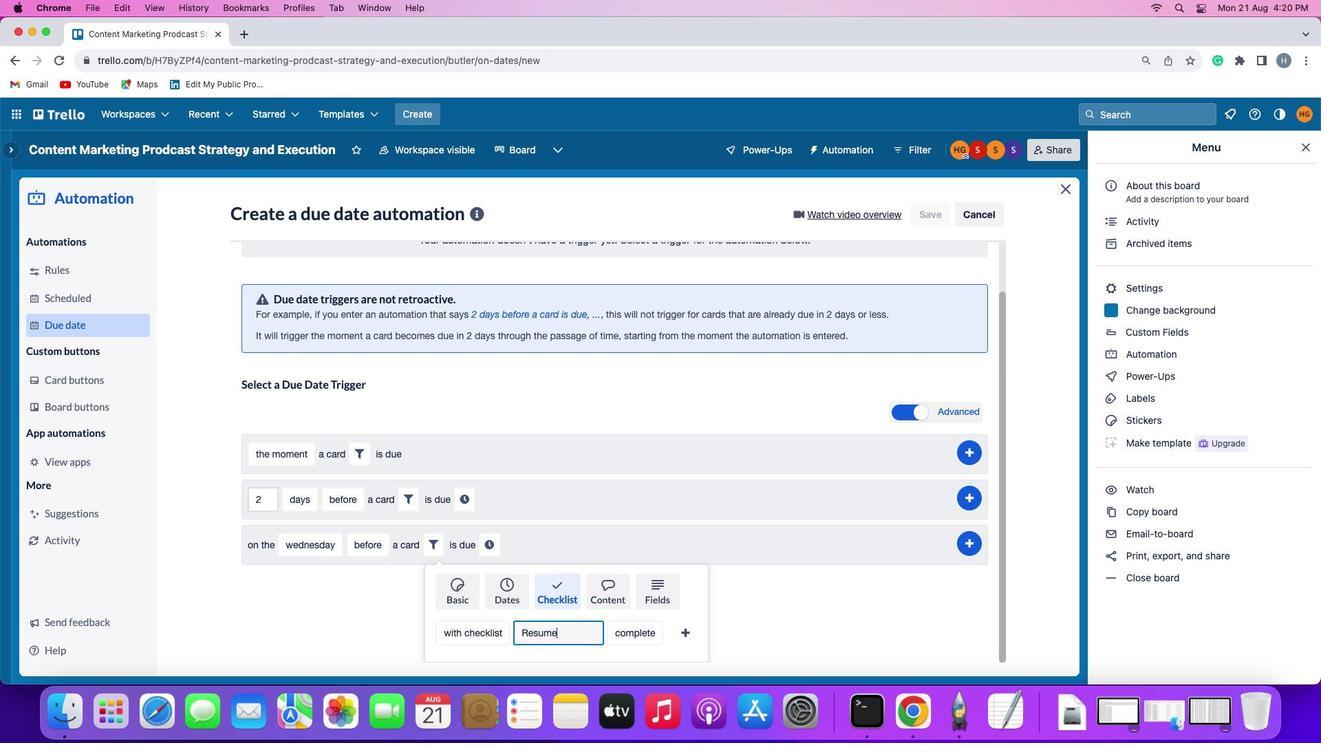 
Action: Mouse moved to (628, 629)
Screenshot: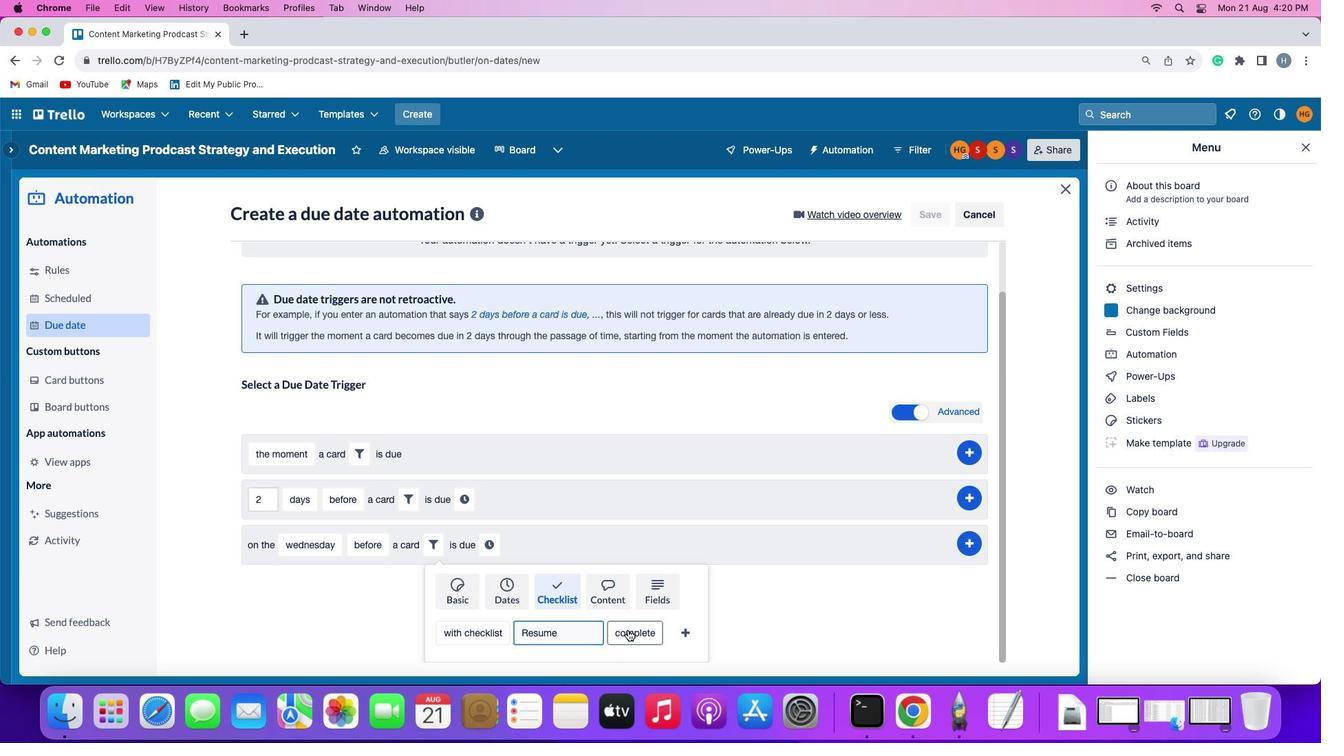 
Action: Mouse pressed left at (628, 629)
Screenshot: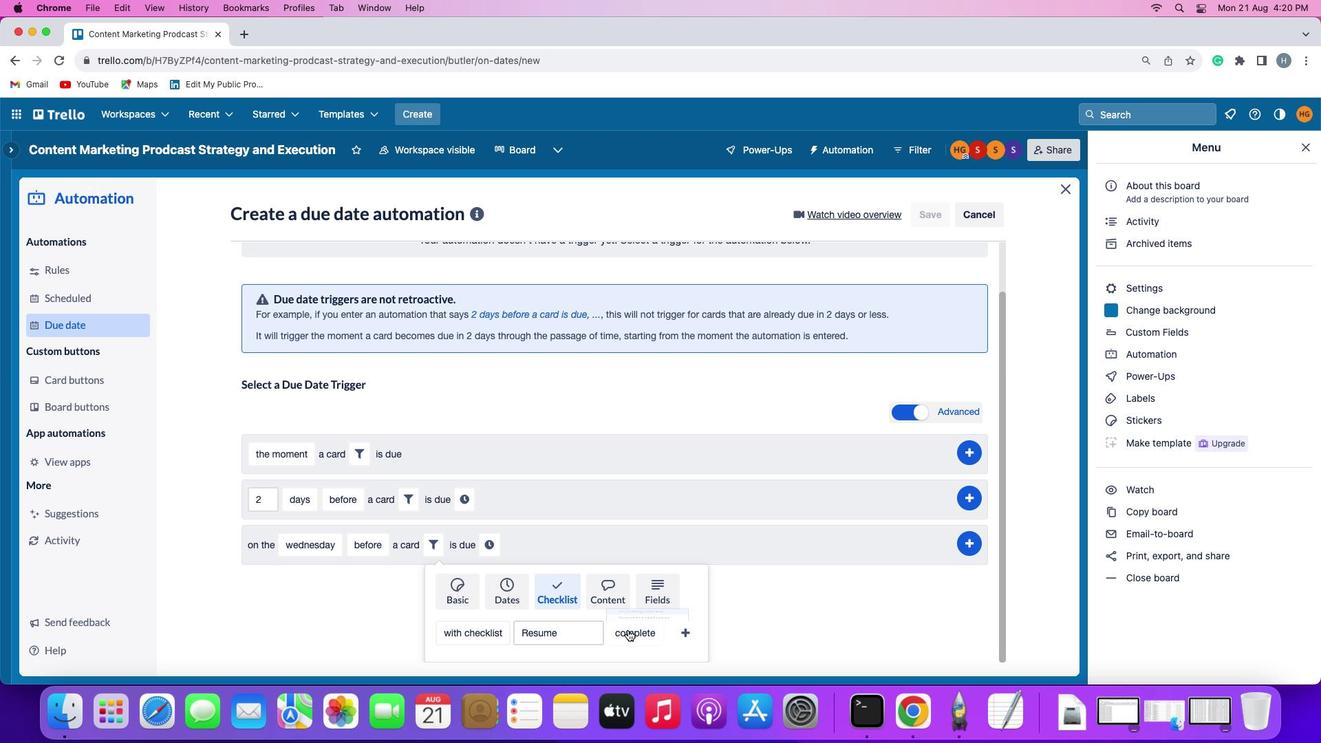 
Action: Mouse moved to (646, 580)
Screenshot: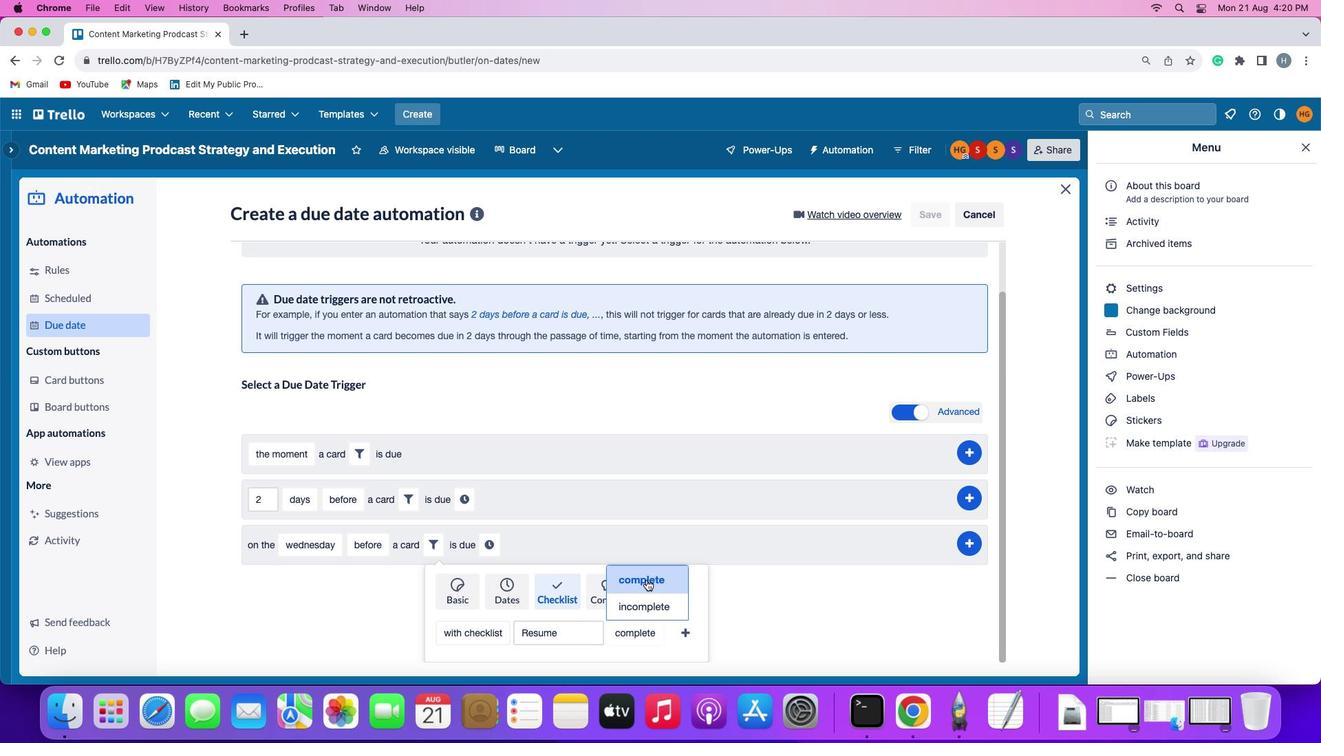 
Action: Mouse pressed left at (646, 580)
Screenshot: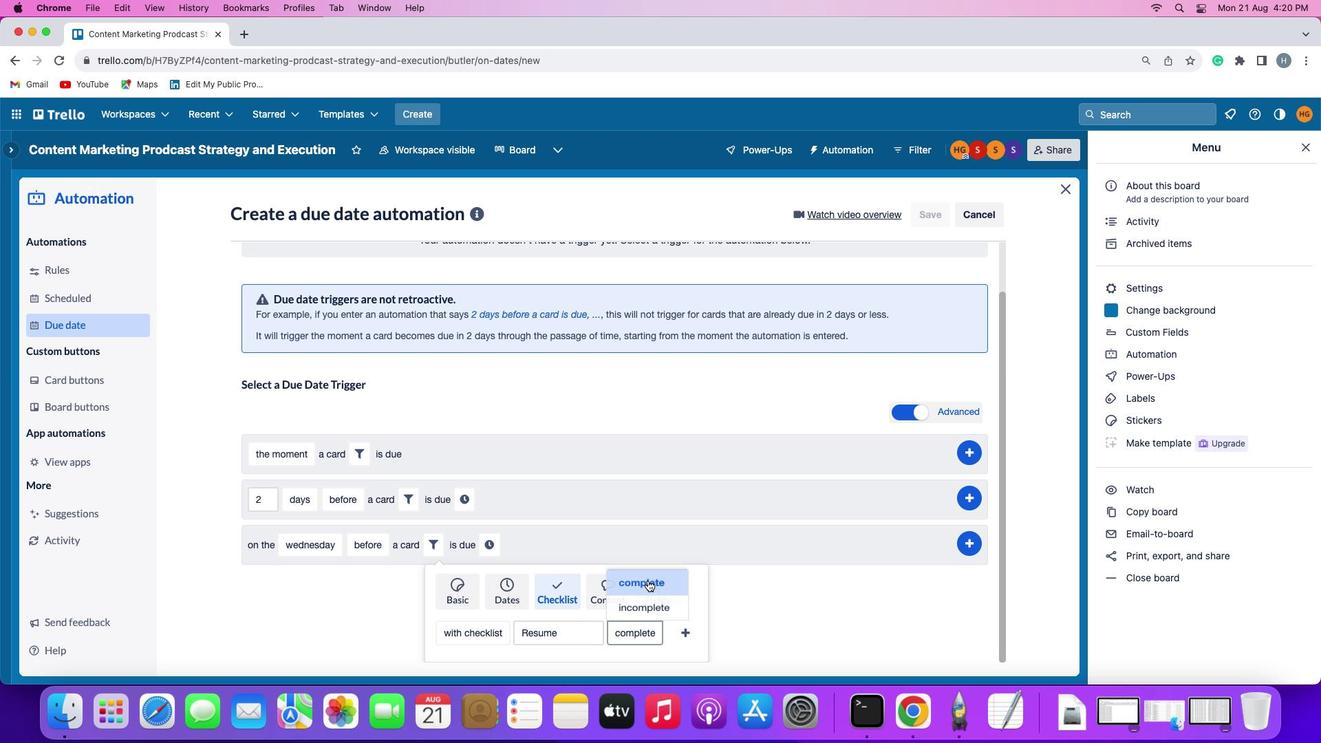 
Action: Mouse moved to (690, 634)
Screenshot: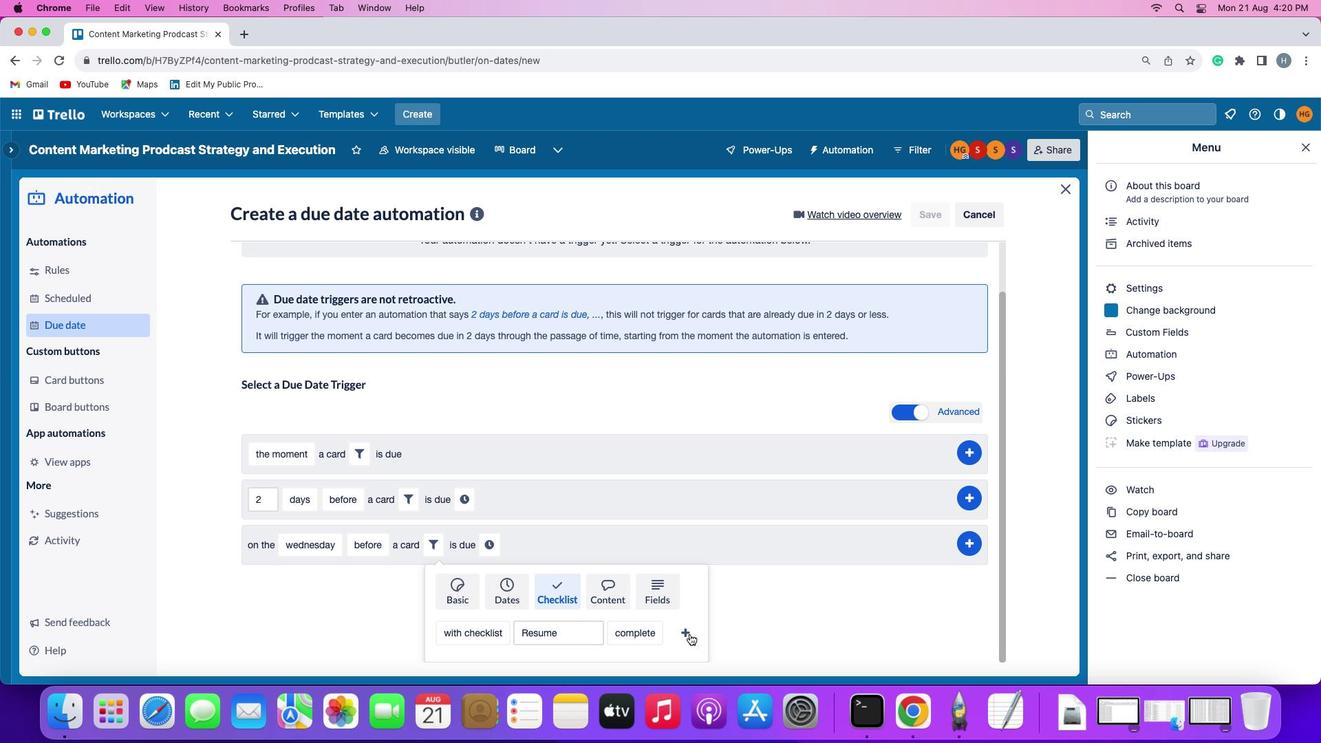 
Action: Mouse pressed left at (690, 634)
Screenshot: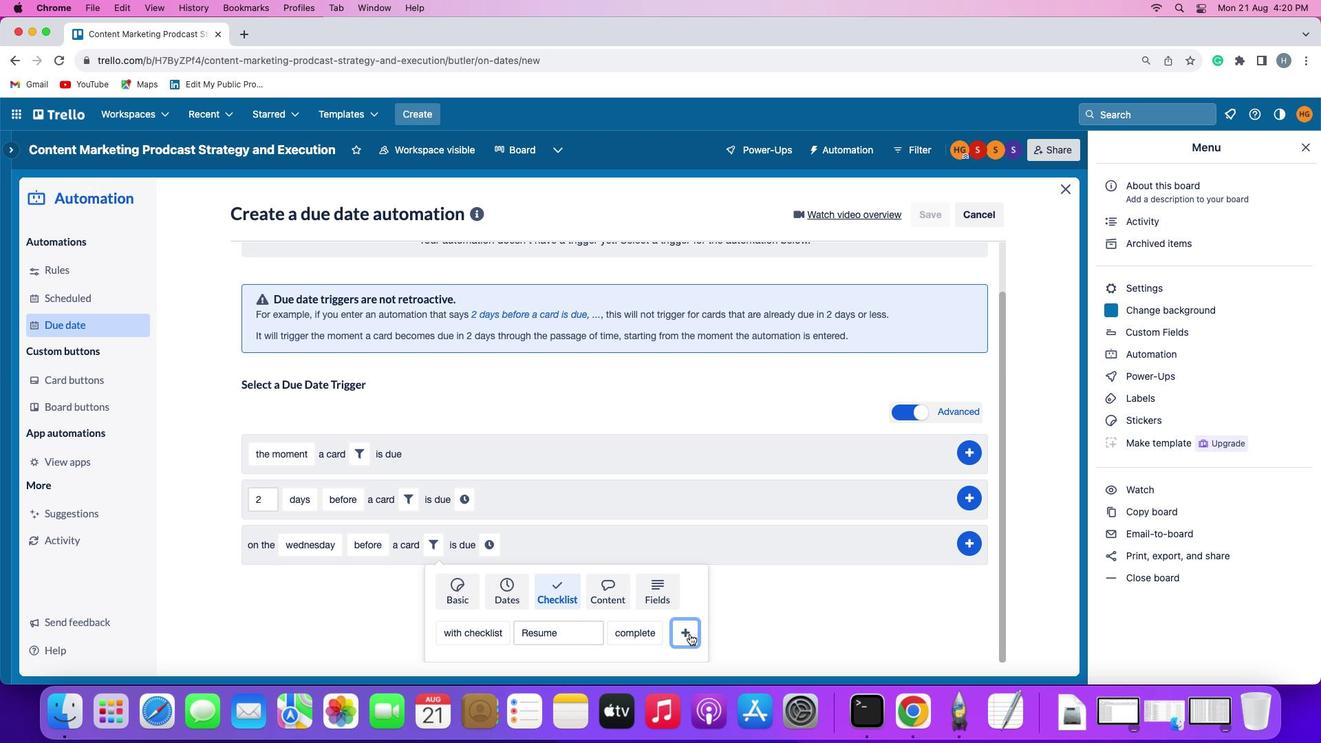 
Action: Mouse moved to (673, 605)
Screenshot: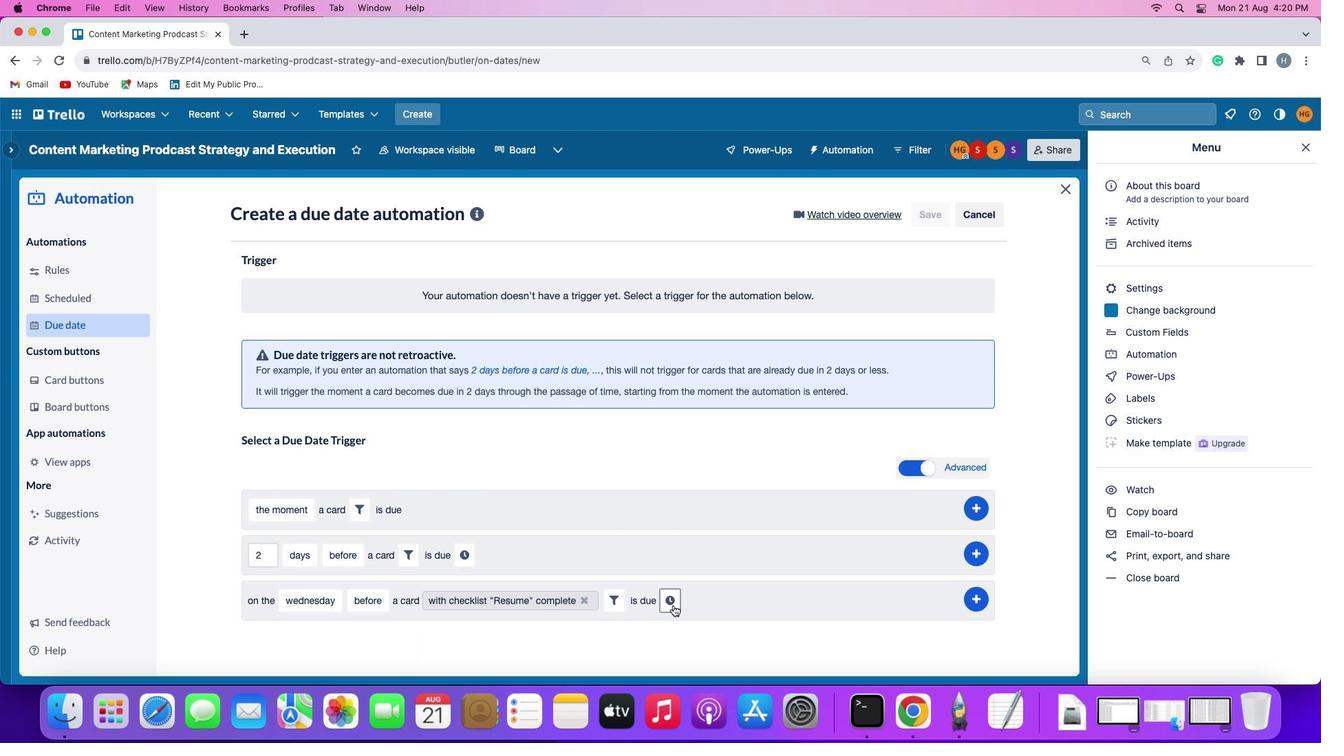 
Action: Mouse pressed left at (673, 605)
Screenshot: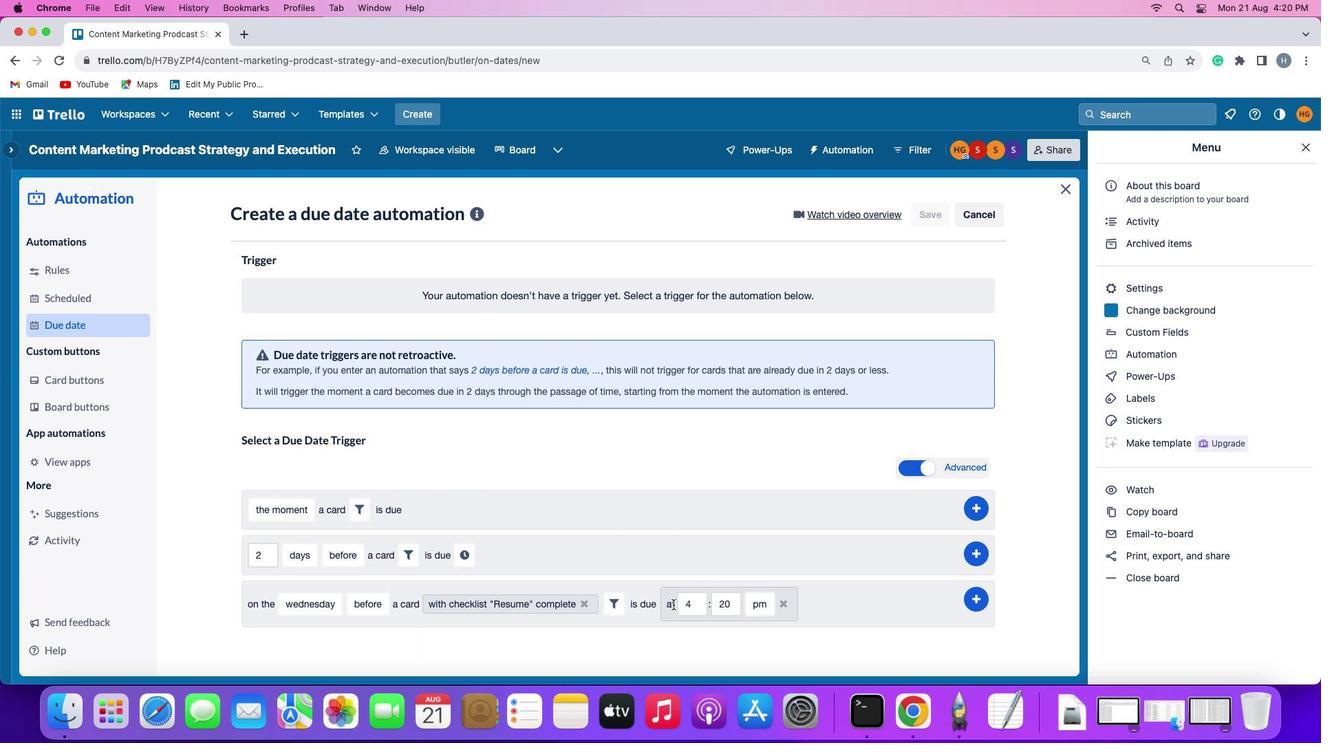 
Action: Mouse moved to (700, 609)
Screenshot: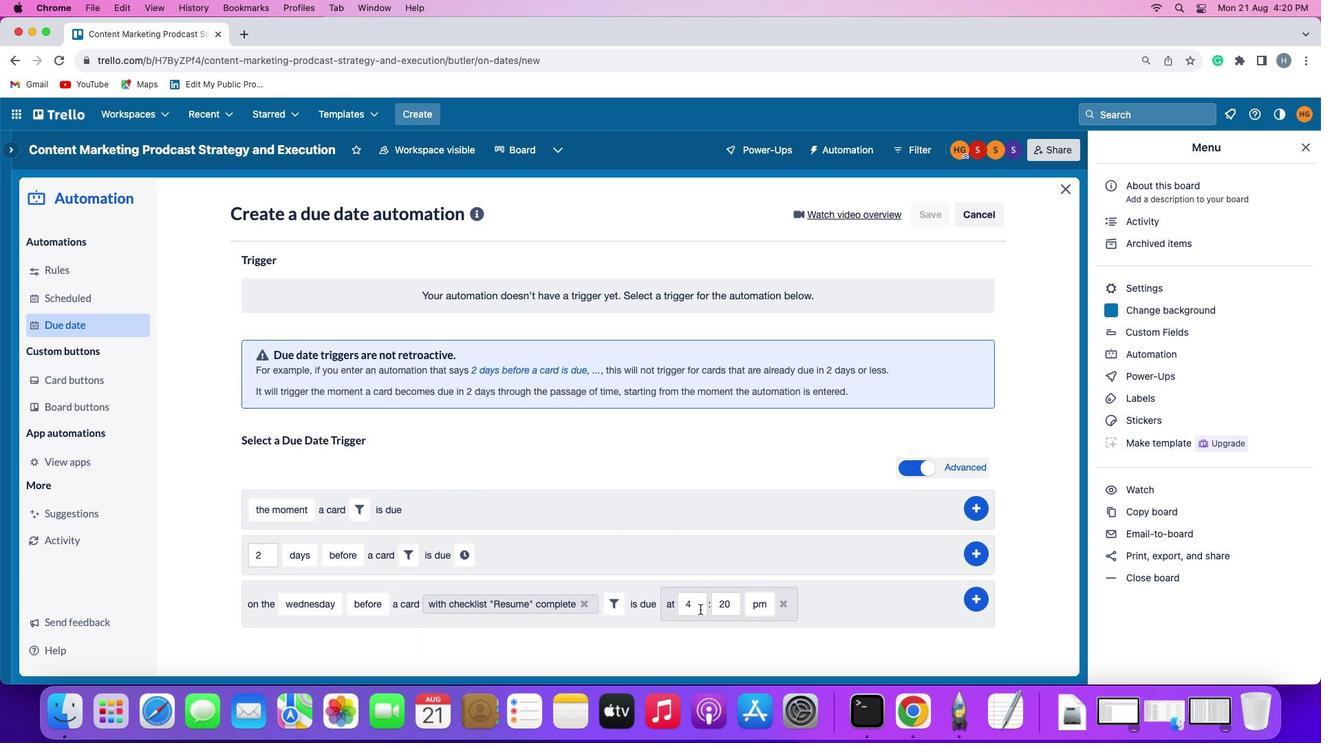 
Action: Mouse pressed left at (700, 609)
Screenshot: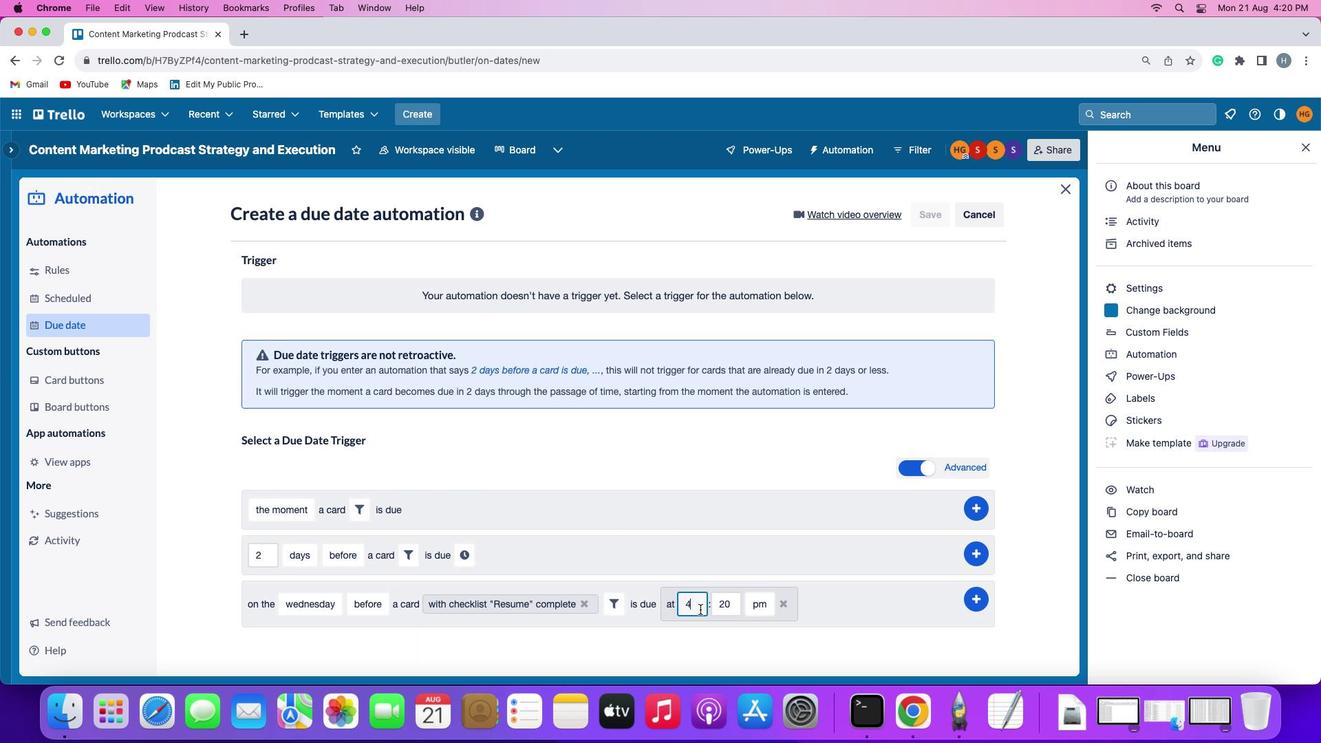 
Action: Key pressed Key.backspace
Screenshot: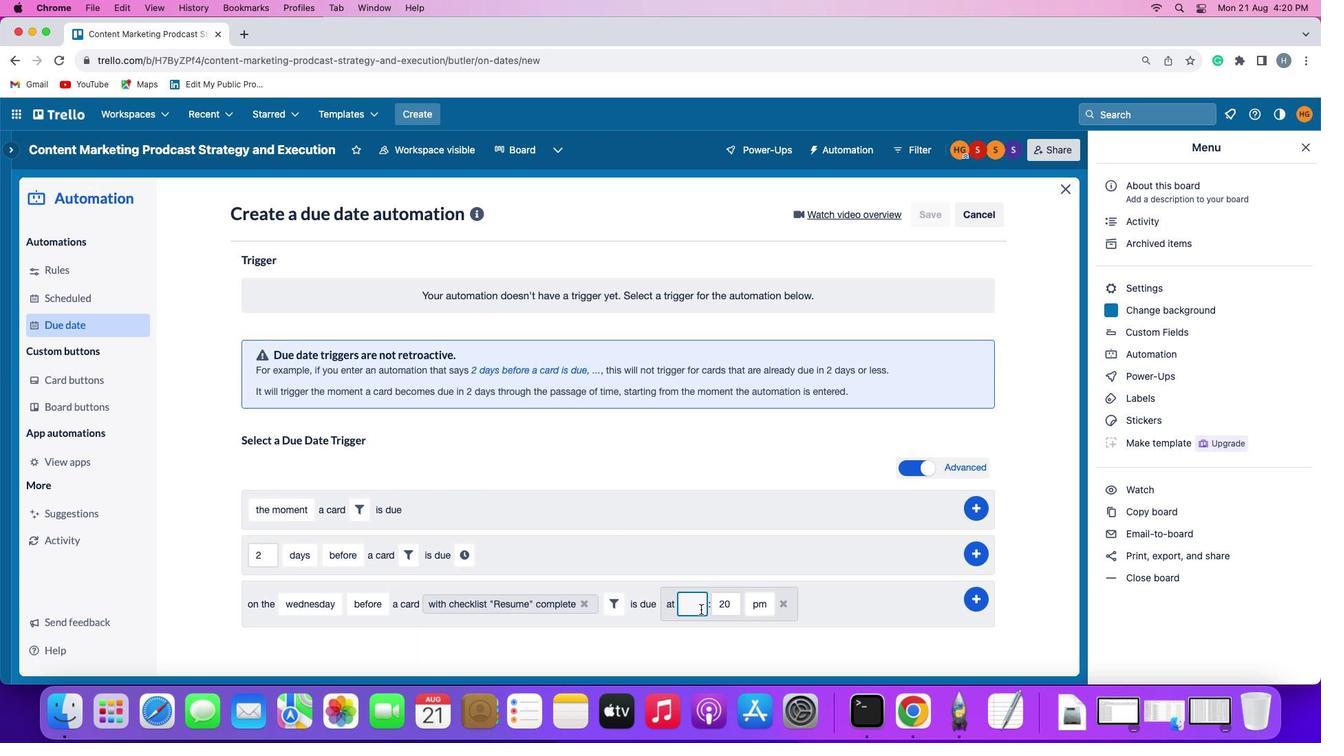
Action: Mouse moved to (700, 609)
Screenshot: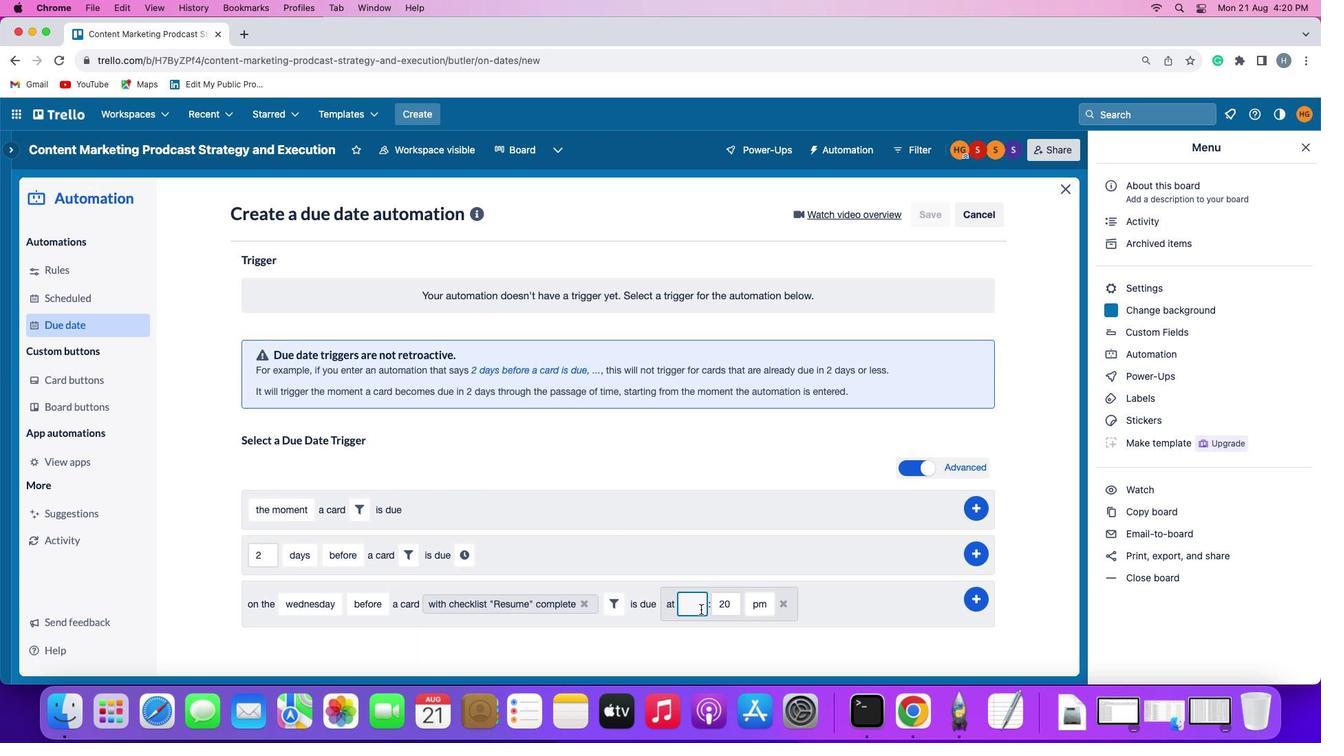 
Action: Key pressed '1''1'
Screenshot: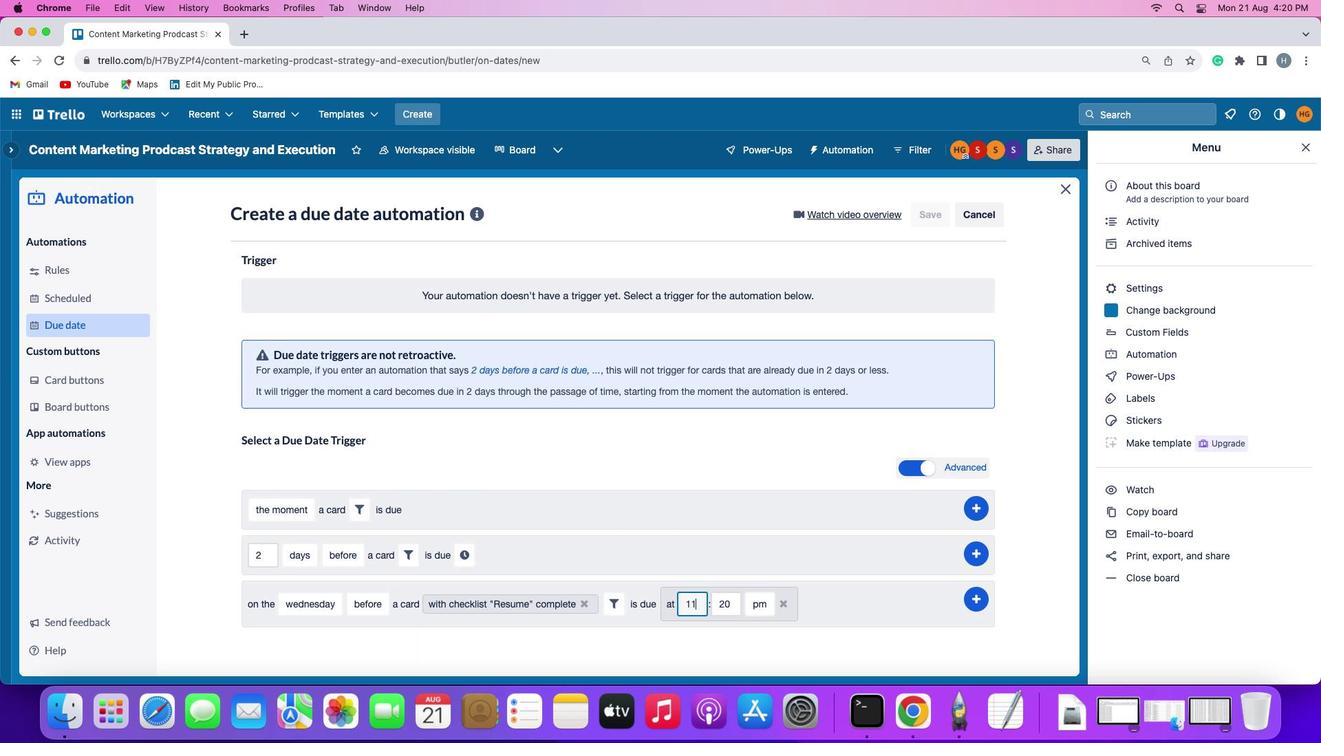 
Action: Mouse moved to (723, 607)
Screenshot: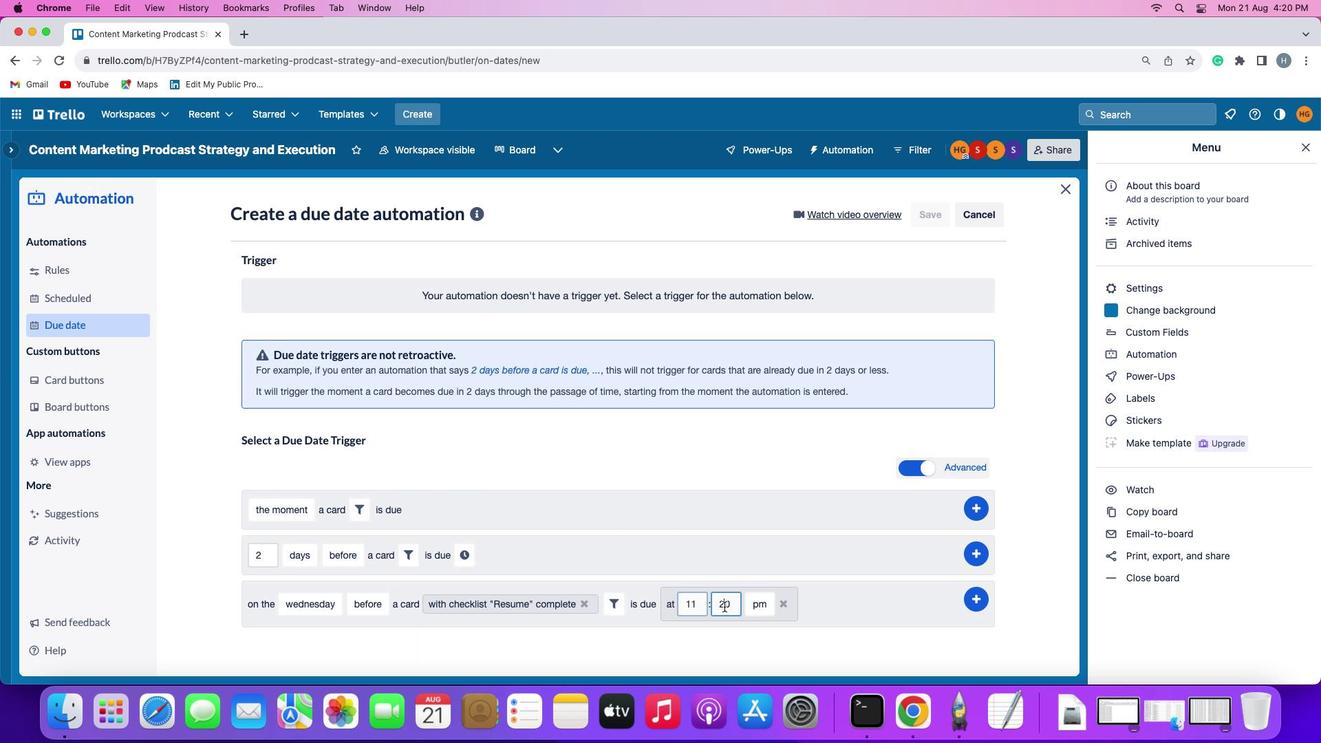 
Action: Mouse pressed left at (723, 607)
Screenshot: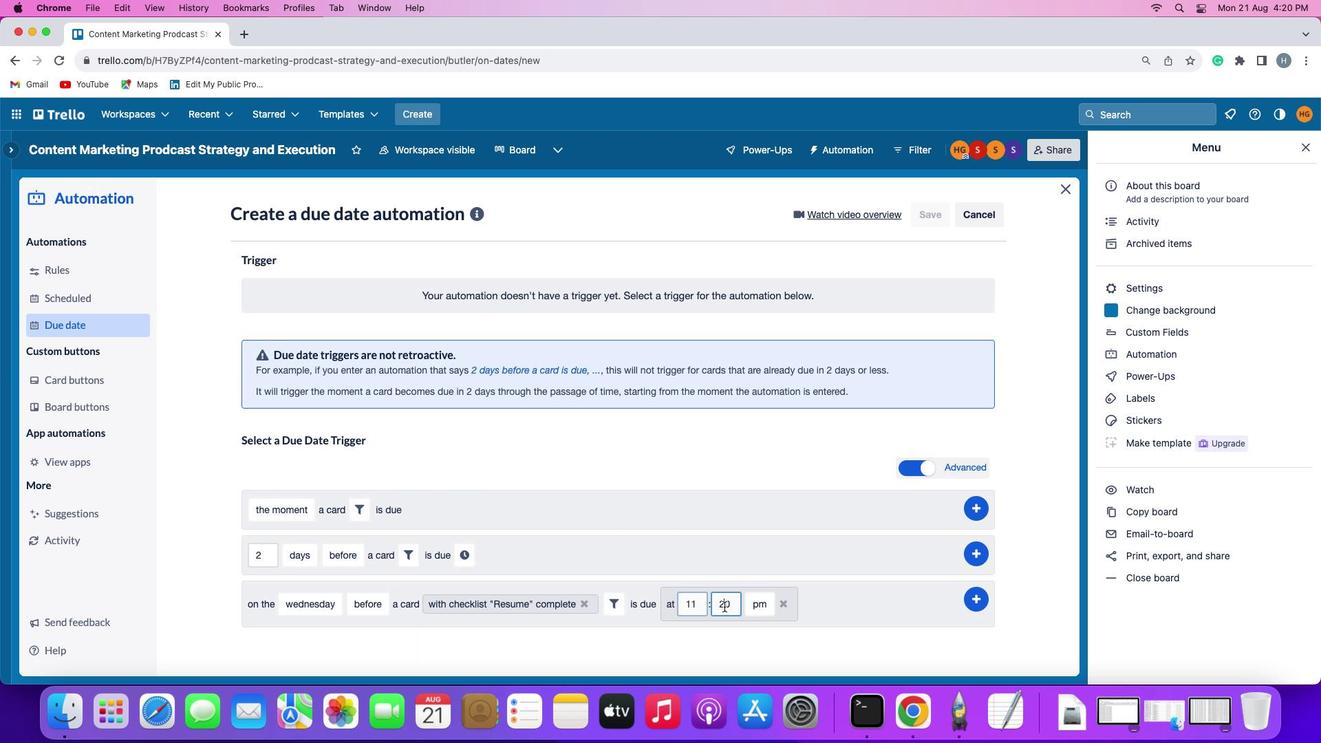 
Action: Mouse moved to (726, 605)
Screenshot: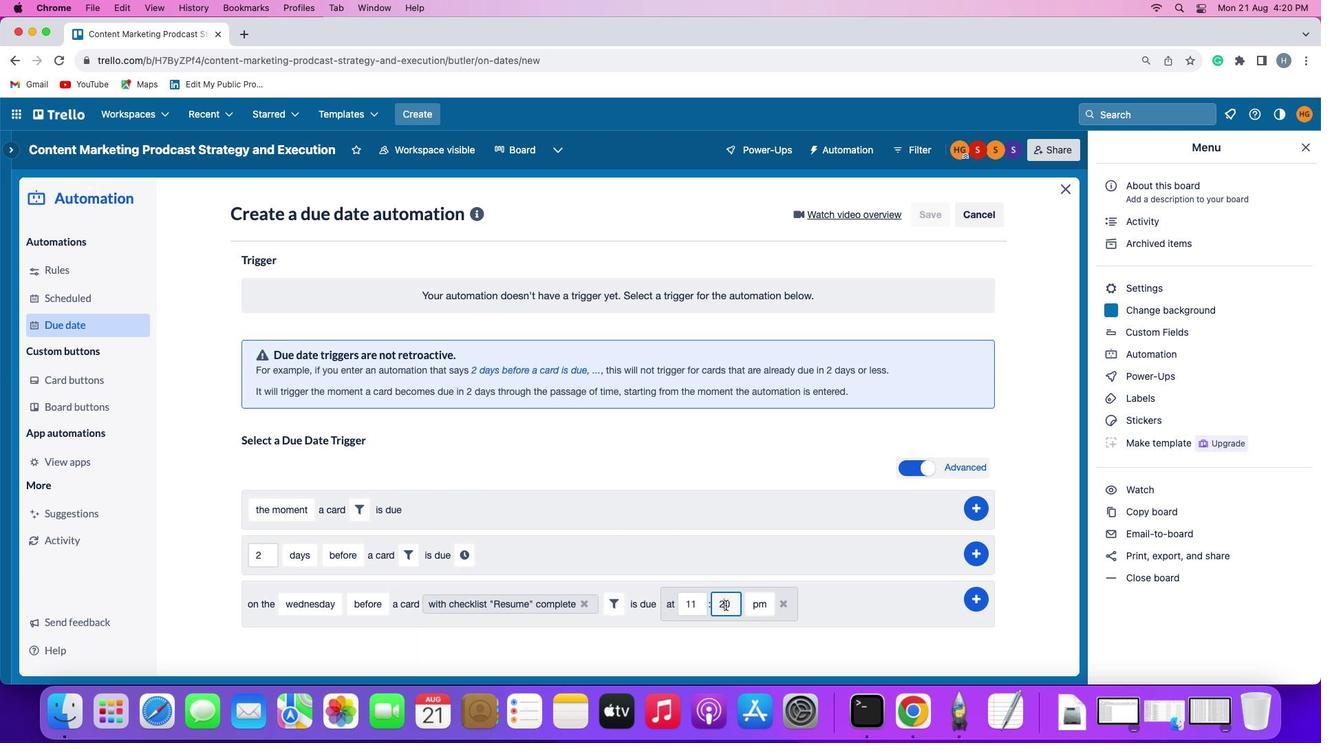 
Action: Key pressed Key.backspaceKey.backspace
Screenshot: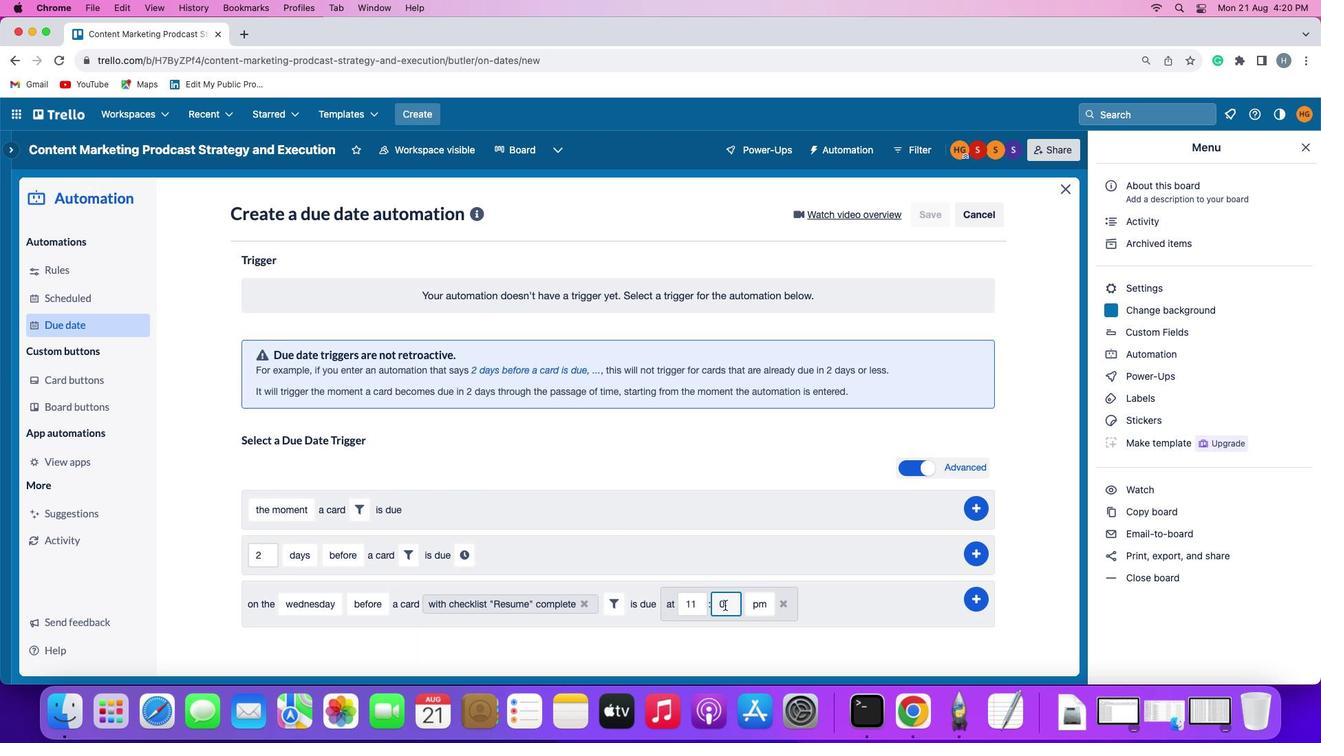 
Action: Mouse moved to (725, 605)
Screenshot: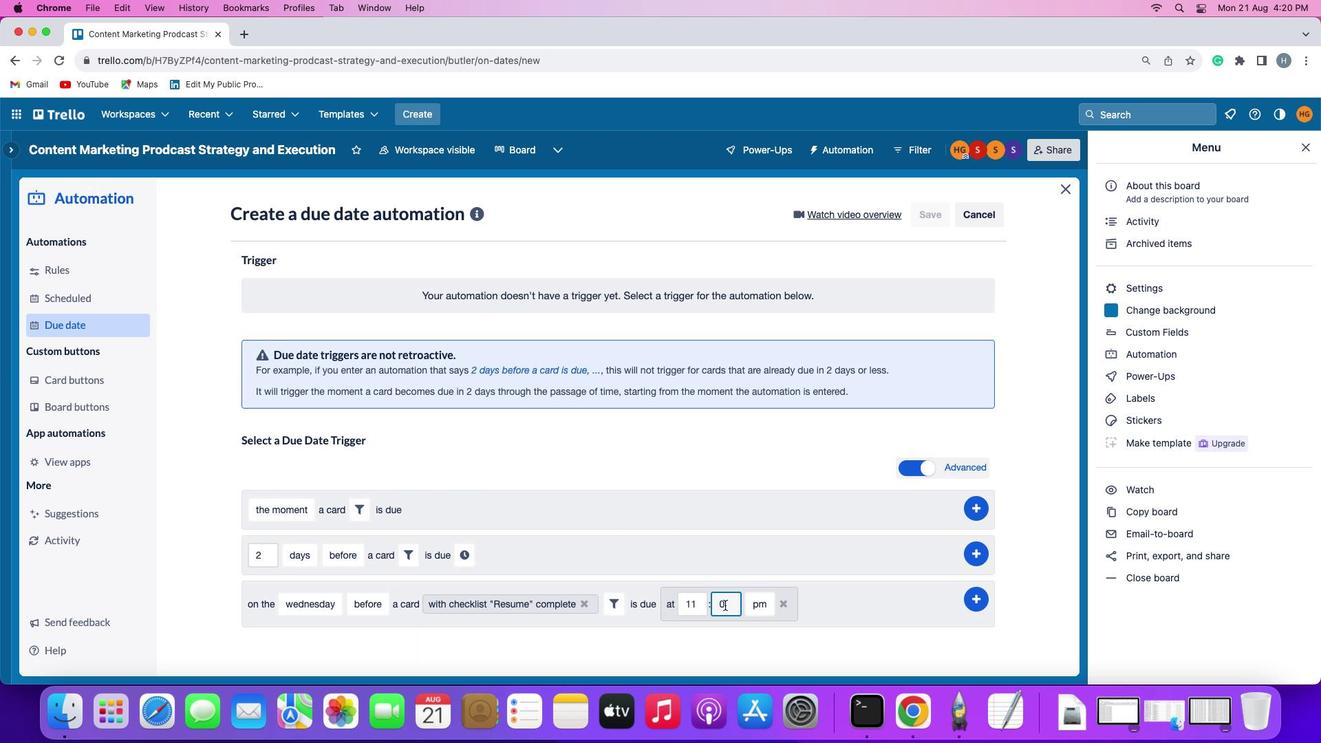 
Action: Key pressed '0'
Screenshot: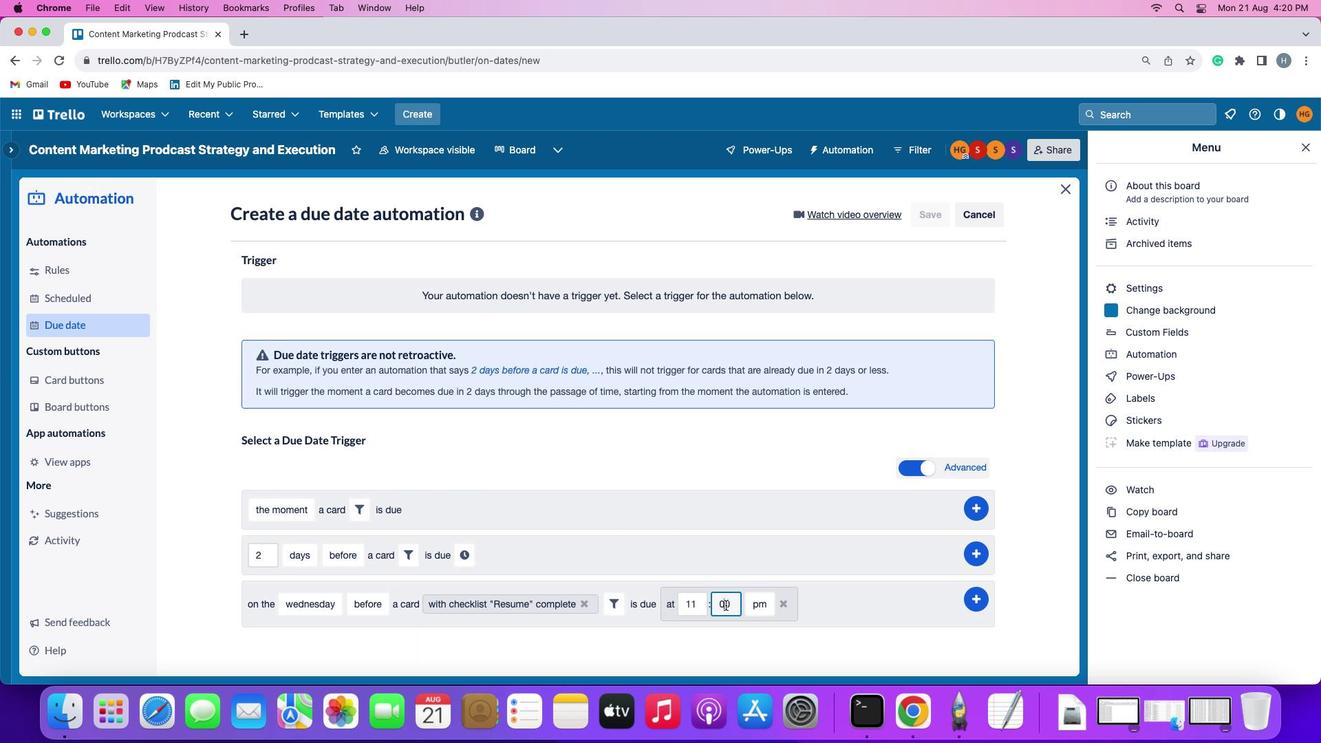 
Action: Mouse moved to (747, 602)
Screenshot: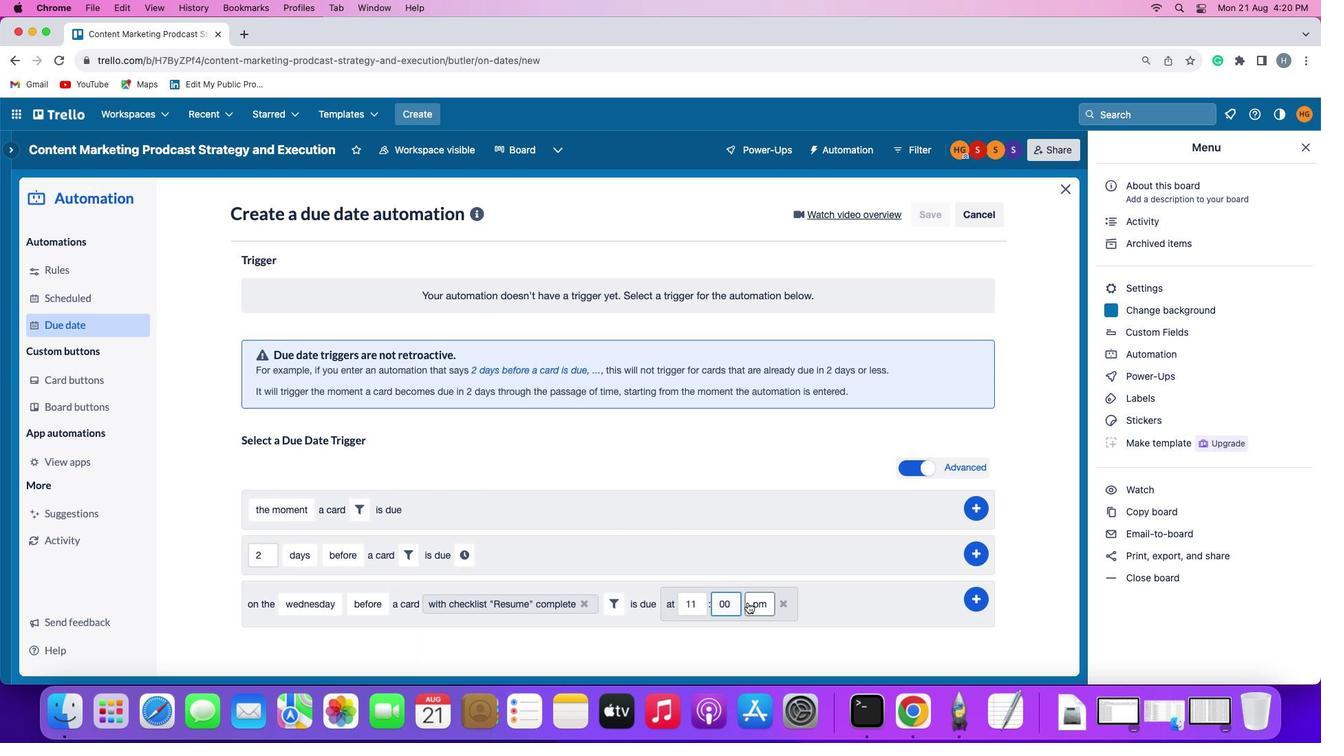 
Action: Mouse pressed left at (747, 602)
Screenshot: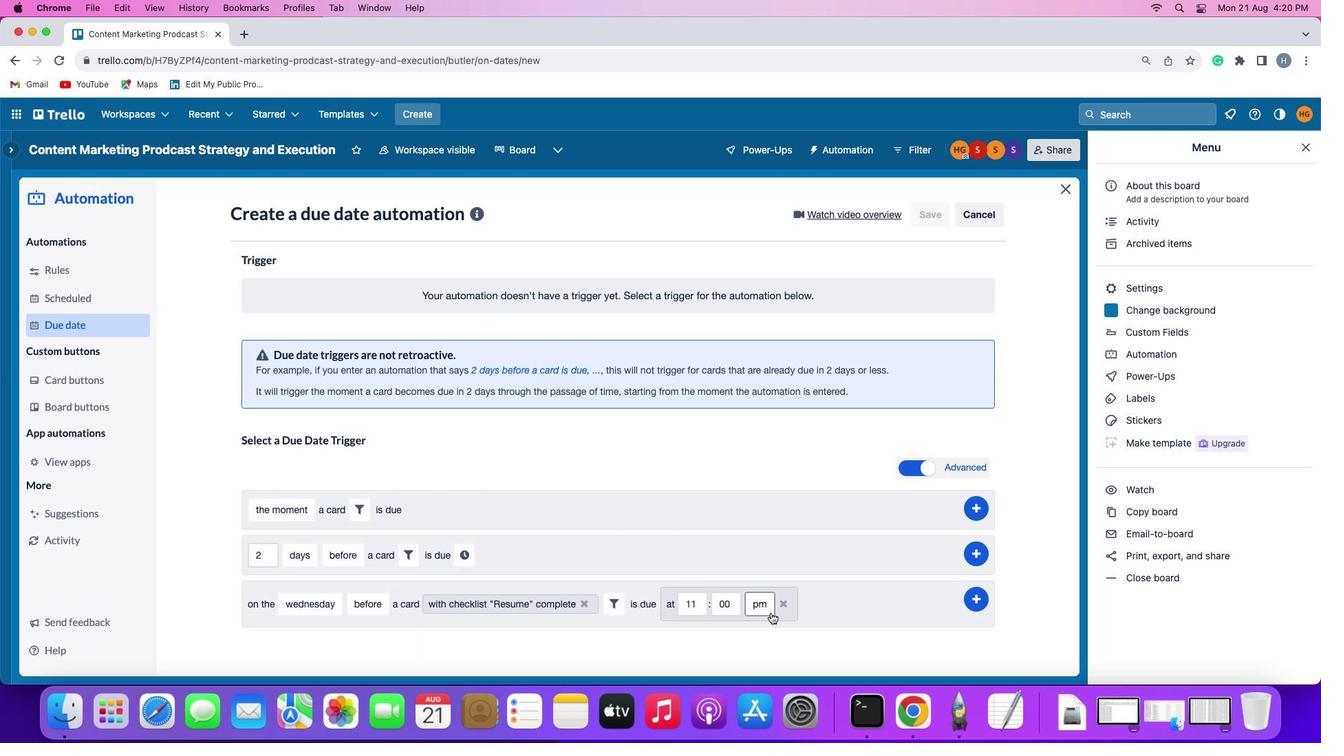 
Action: Mouse moved to (766, 625)
Screenshot: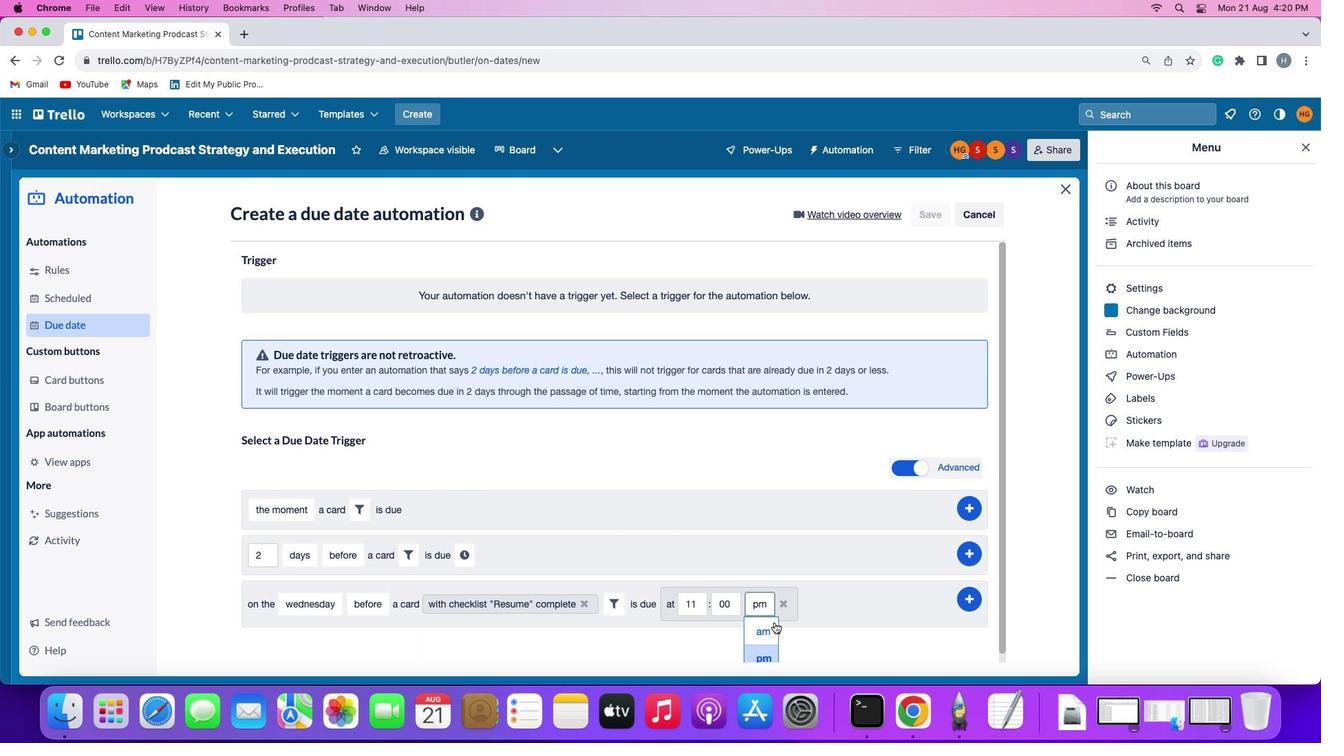 
Action: Mouse pressed left at (766, 625)
Screenshot: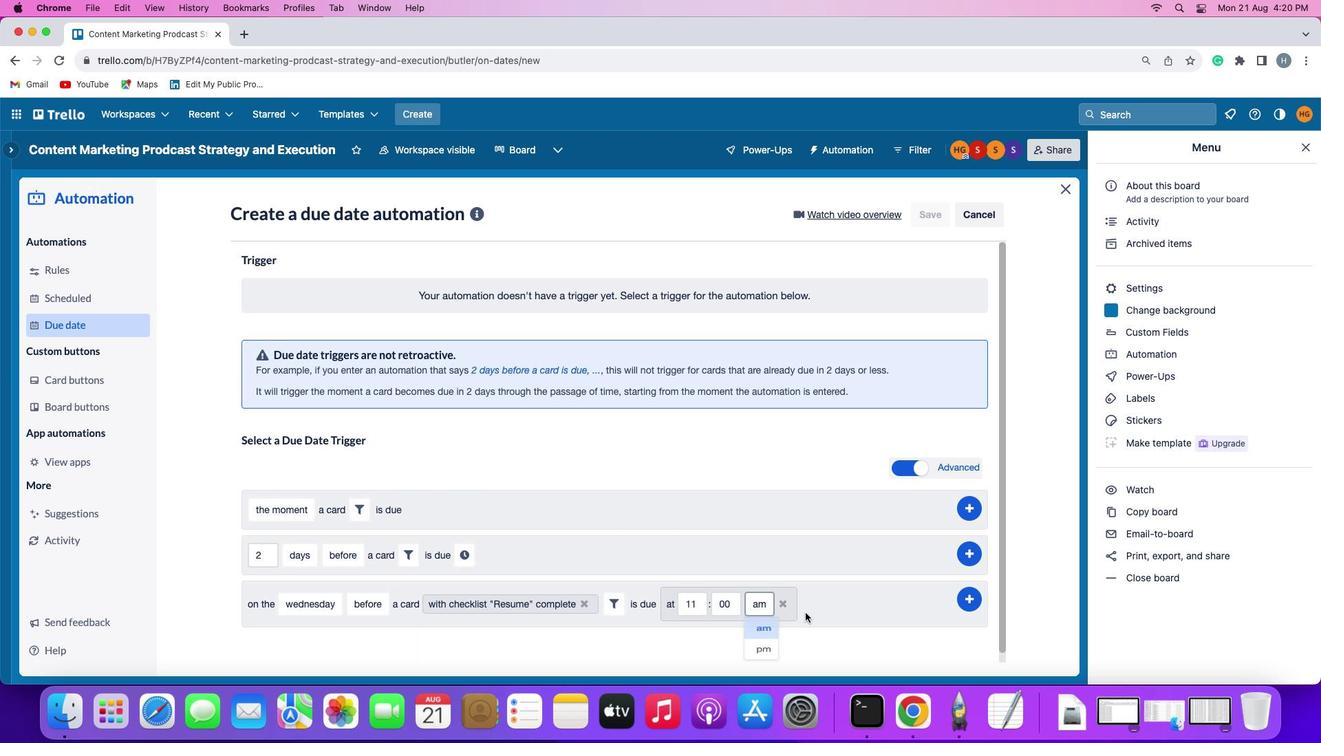 
Action: Mouse moved to (974, 593)
Screenshot: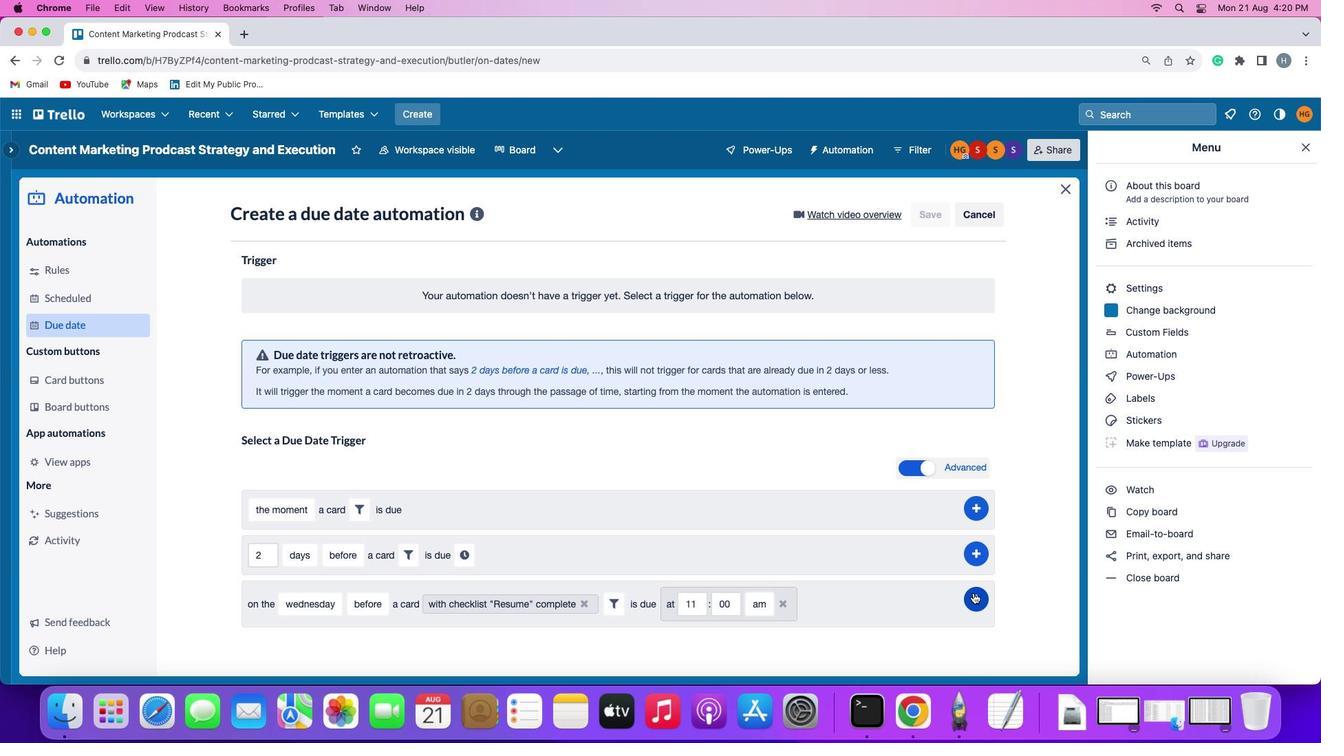 
Action: Mouse pressed left at (974, 593)
Screenshot: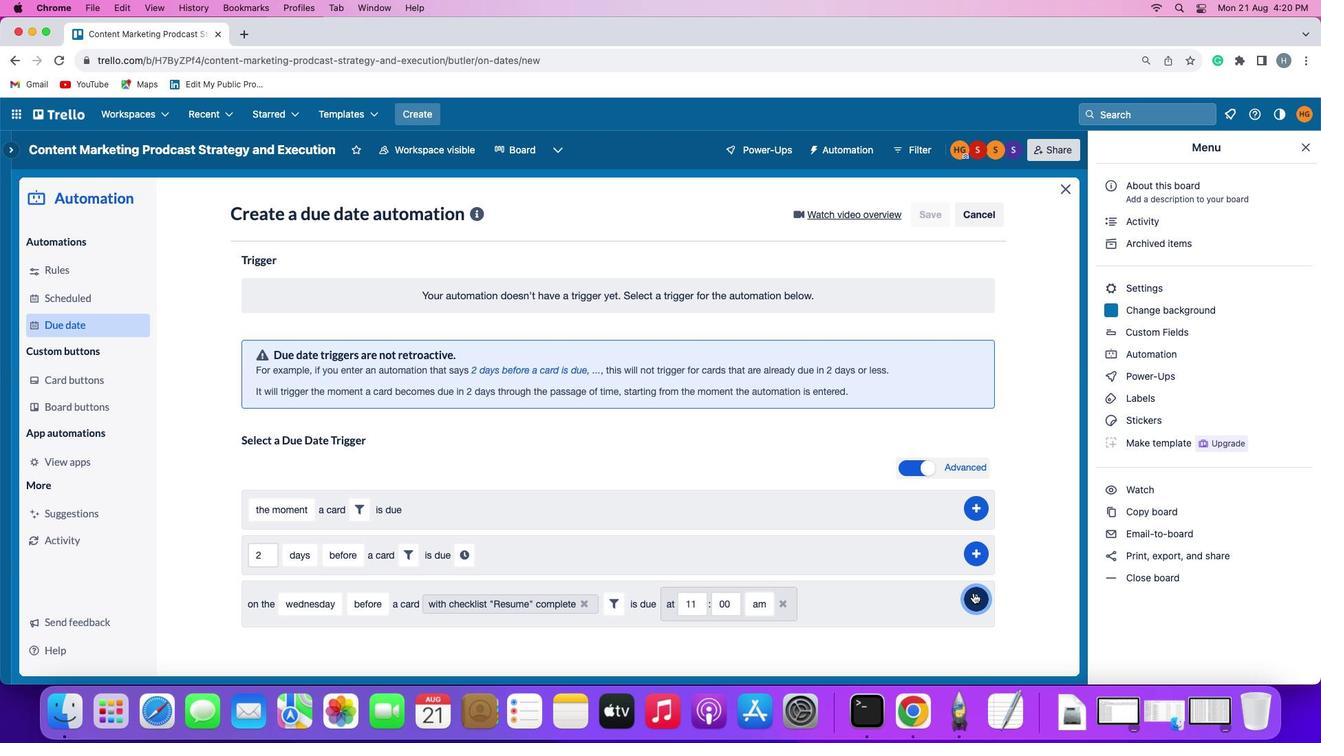 
Action: Mouse moved to (1031, 489)
Screenshot: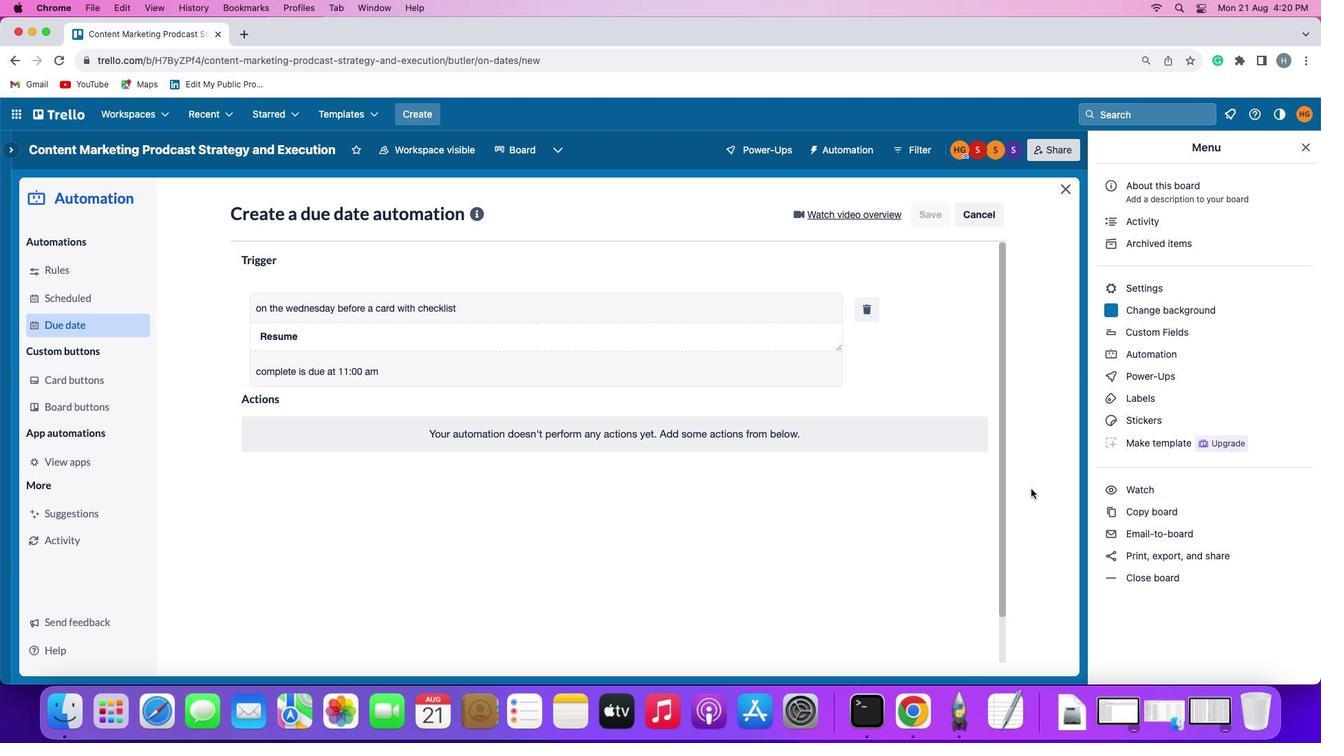 
